 Task: Look for space in Ishikari, Japan from 8th June, 2023 to 19th June, 2023 for 1 adult in price range Rs.5000 to Rs.12000. Place can be shared room with 1  bedroom having 1 bed and 1 bathroom. Property type can be house, flat, guest house, hotel. Amenities needed are: washing machine. Booking option can be shelf check-in. Required host language is English.
Action: Mouse moved to (465, 113)
Screenshot: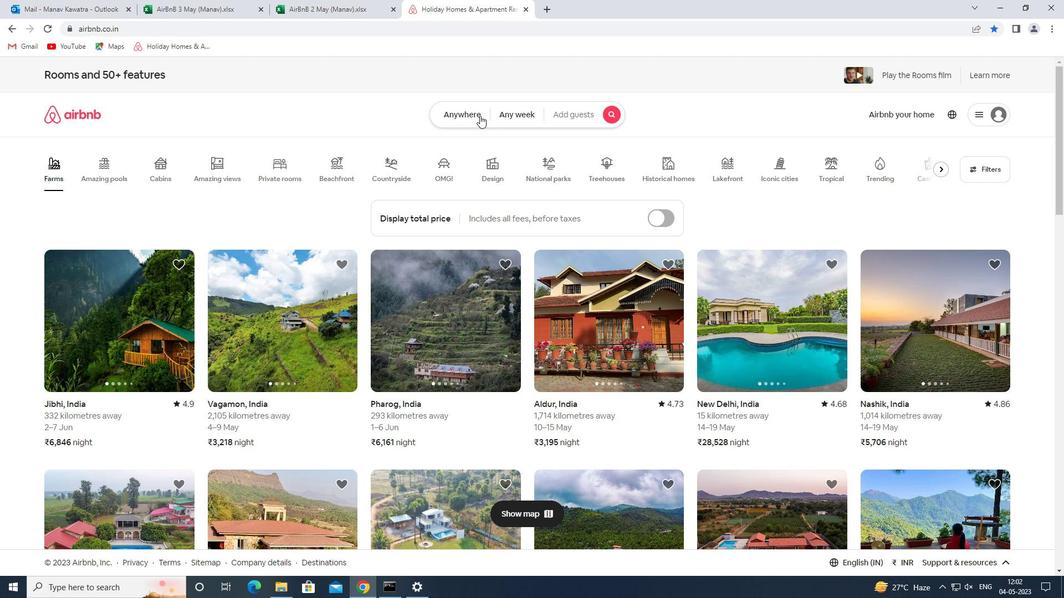 
Action: Mouse pressed left at (465, 113)
Screenshot: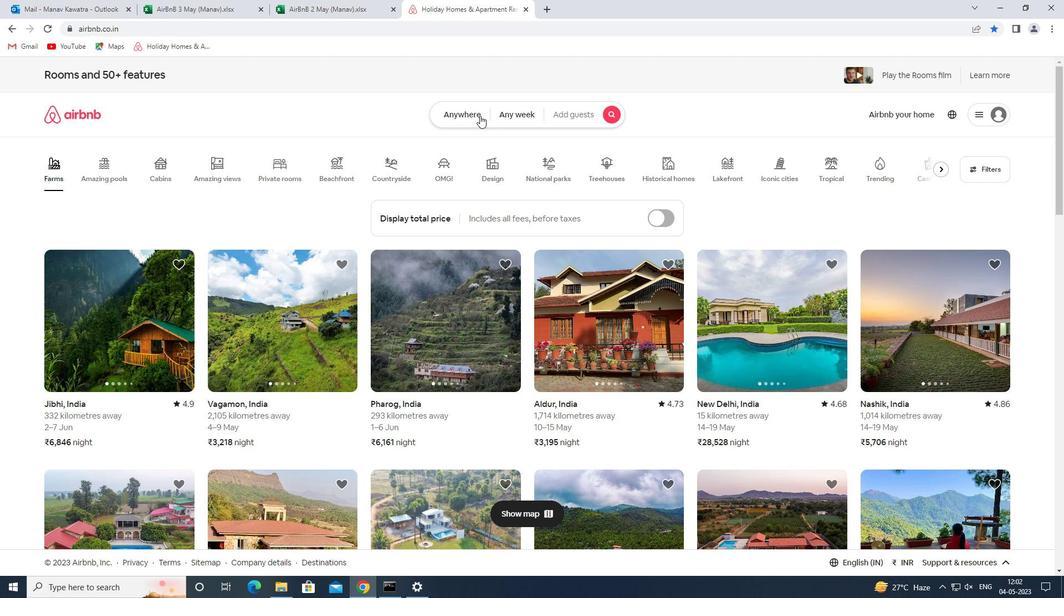 
Action: Mouse moved to (414, 160)
Screenshot: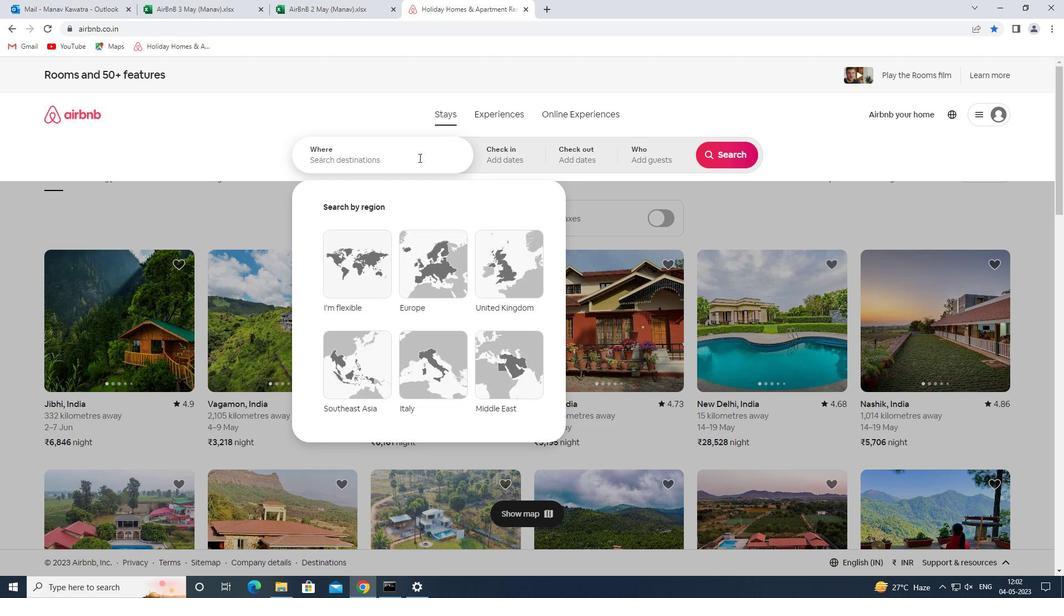 
Action: Mouse pressed left at (414, 160)
Screenshot: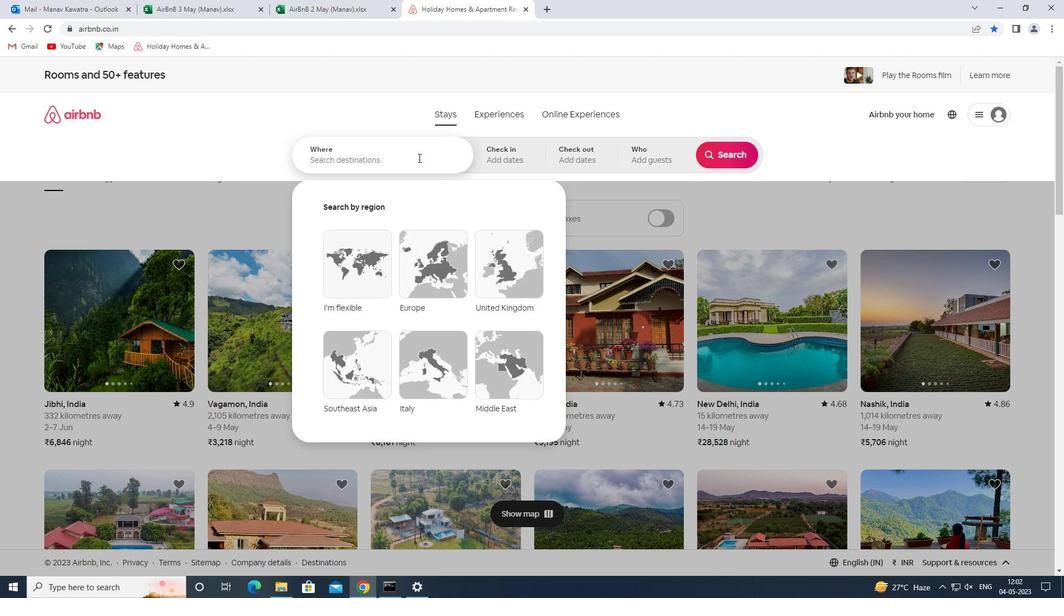 
Action: Mouse moved to (414, 160)
Screenshot: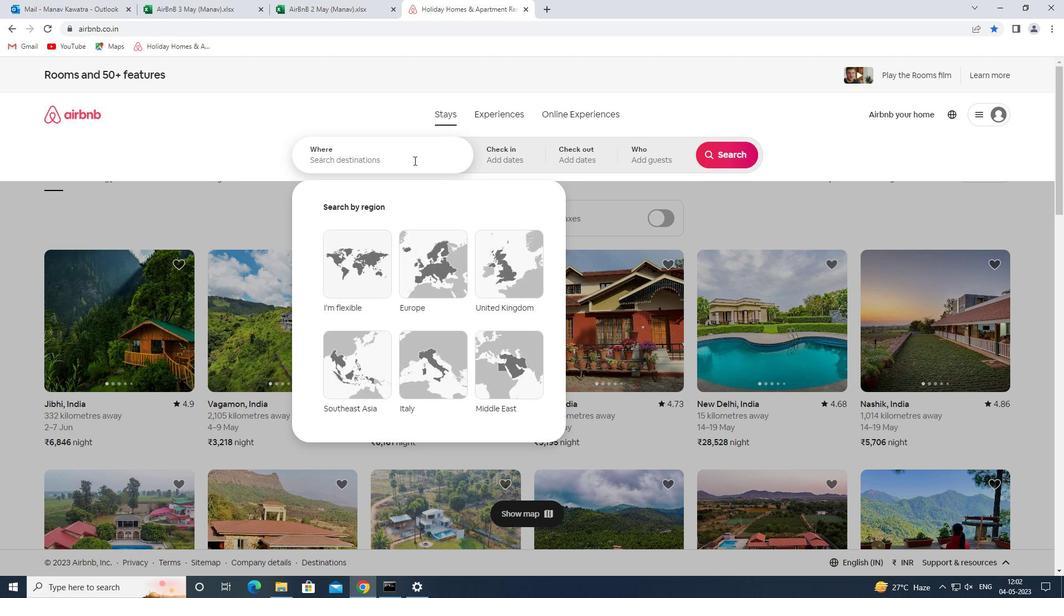 
Action: Key pressed ishikari<Key.space>japan<Key.space><Key.enter>
Screenshot: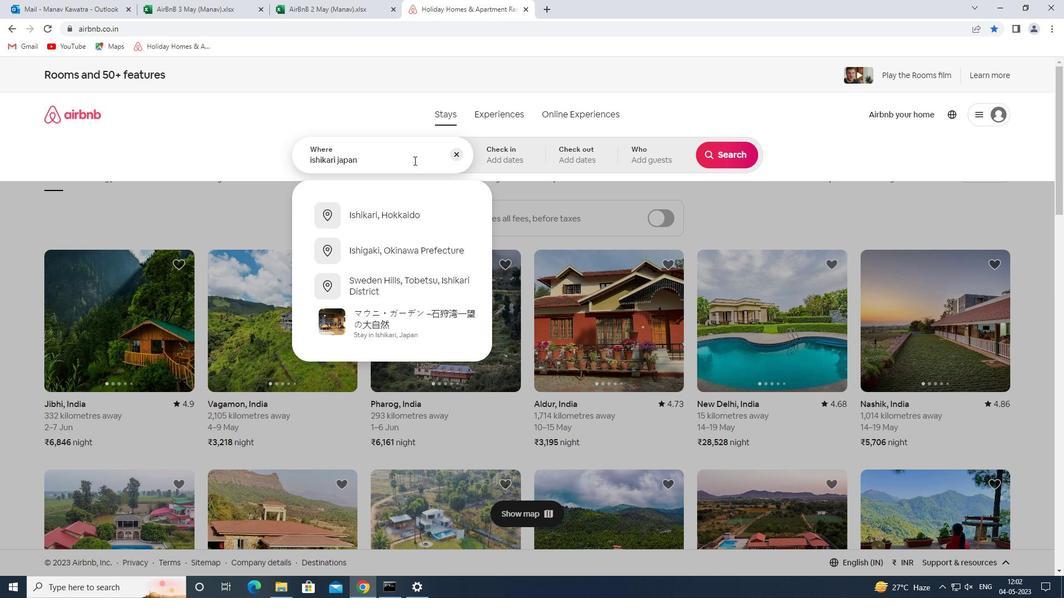 
Action: Mouse moved to (660, 324)
Screenshot: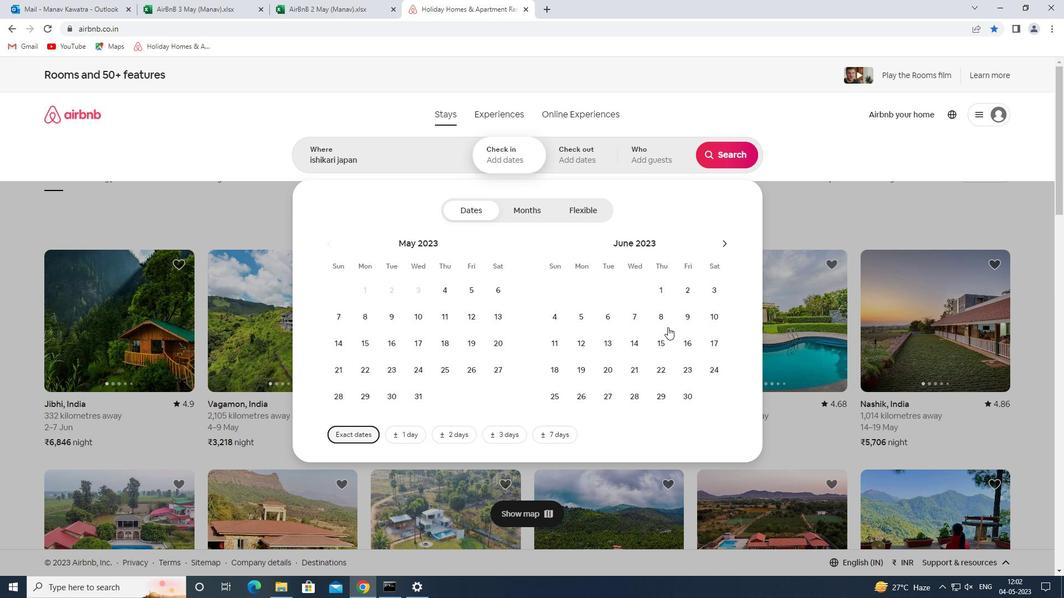 
Action: Mouse pressed left at (660, 324)
Screenshot: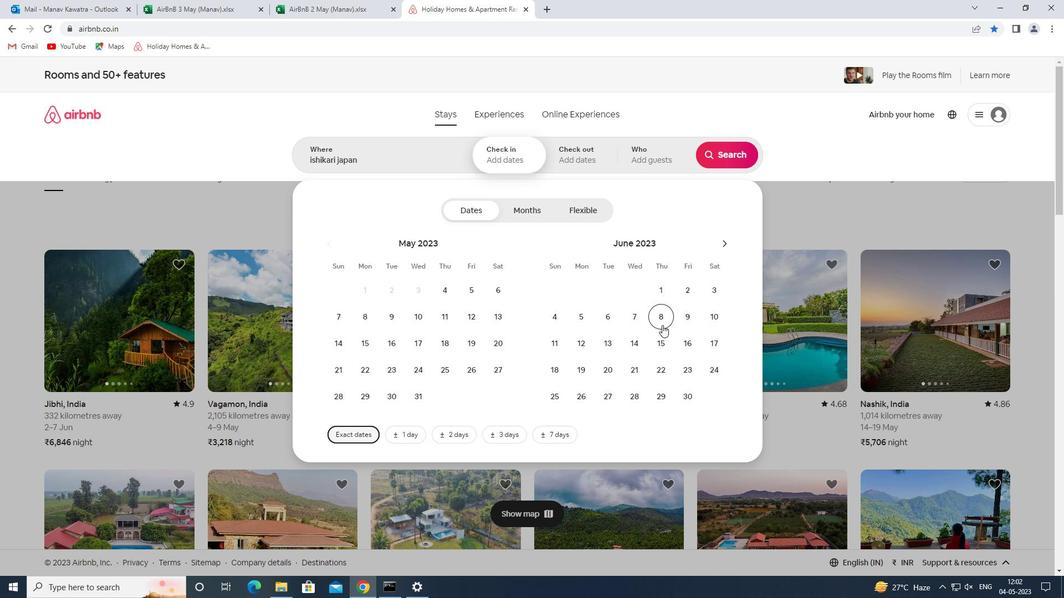 
Action: Mouse moved to (576, 372)
Screenshot: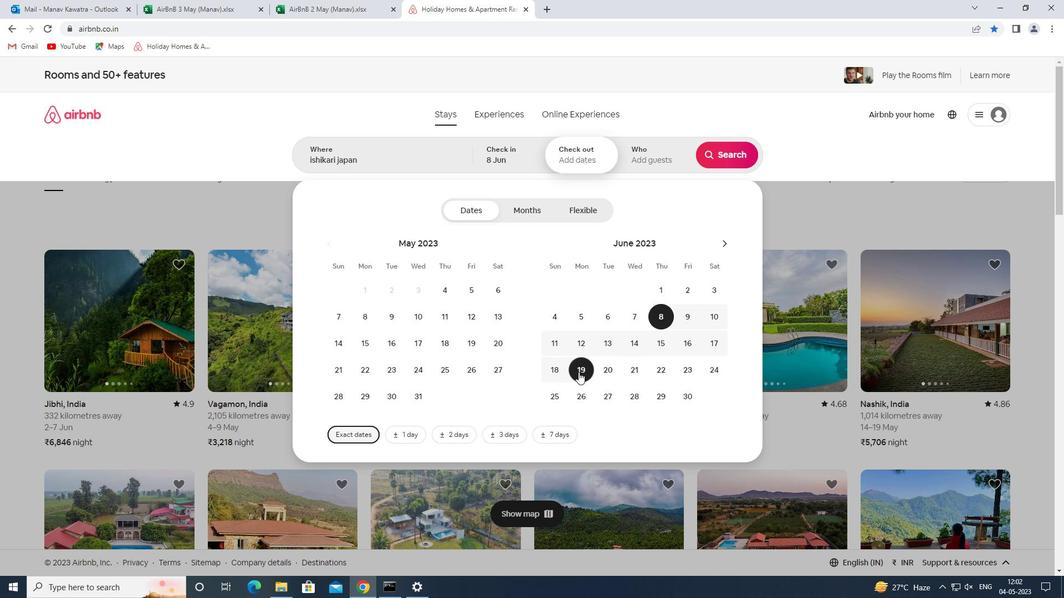 
Action: Mouse pressed left at (576, 372)
Screenshot: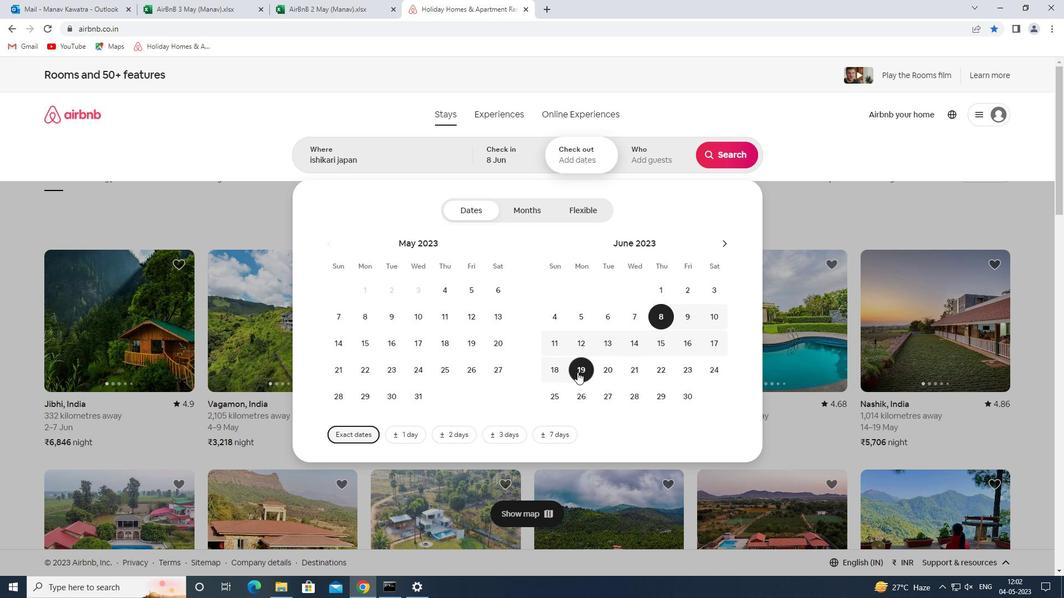 
Action: Mouse moved to (670, 159)
Screenshot: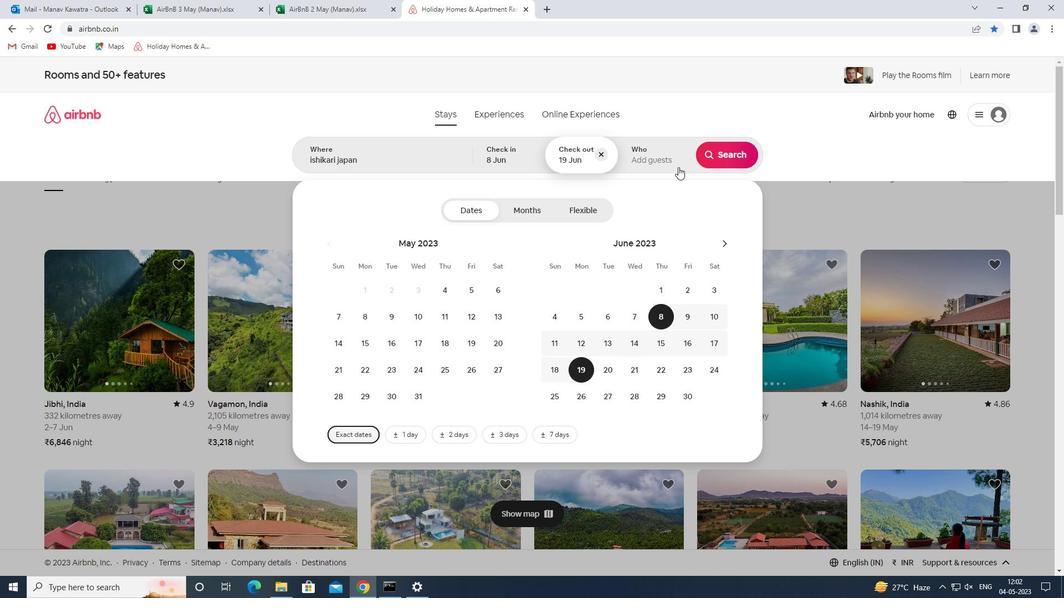 
Action: Mouse pressed left at (670, 159)
Screenshot: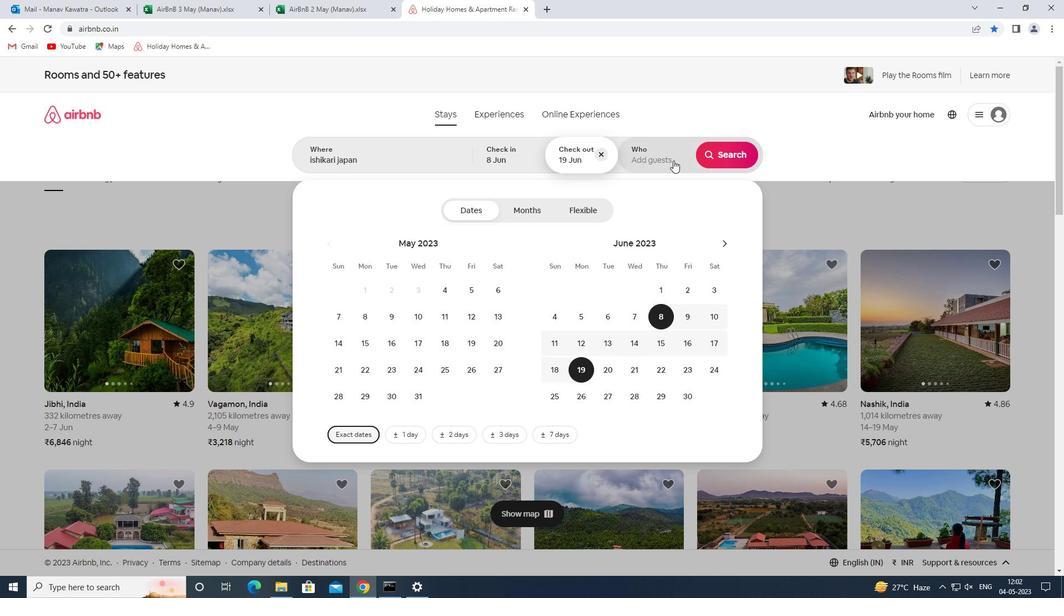 
Action: Mouse moved to (732, 215)
Screenshot: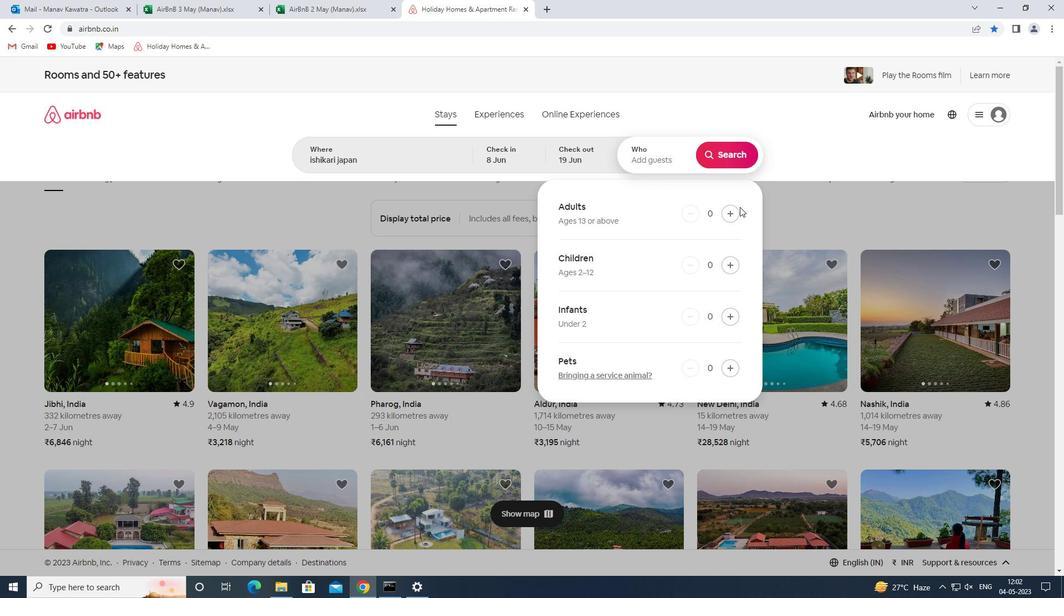 
Action: Mouse pressed left at (732, 215)
Screenshot: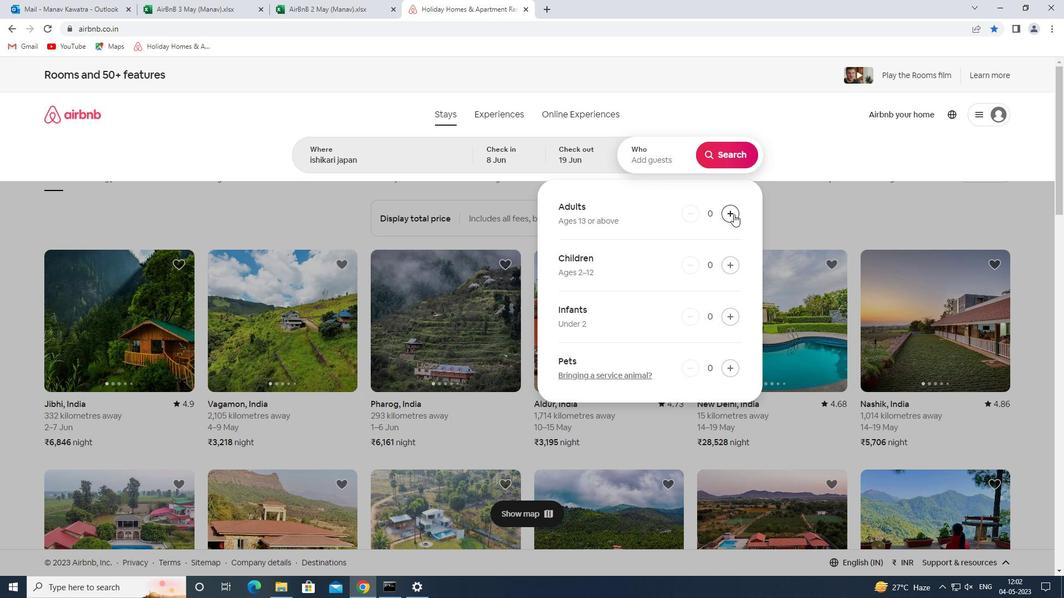 
Action: Mouse moved to (726, 156)
Screenshot: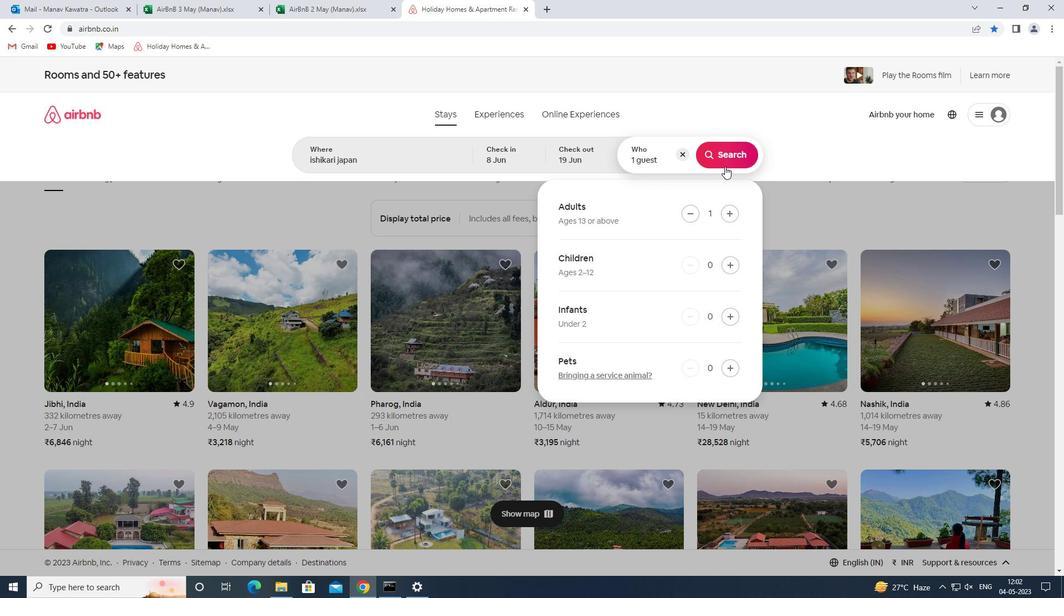 
Action: Mouse pressed left at (726, 156)
Screenshot: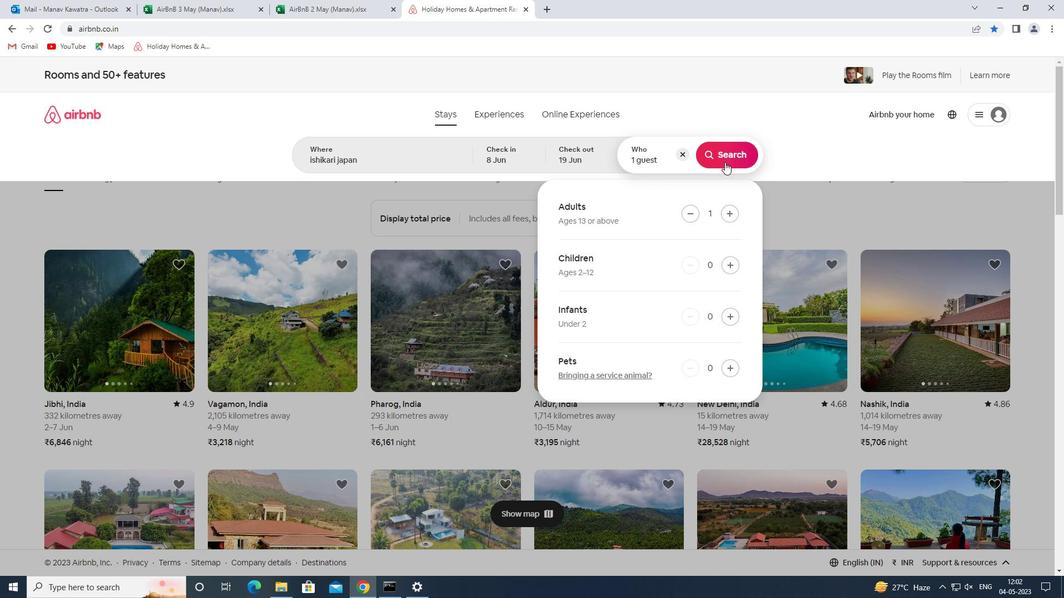 
Action: Mouse moved to (1002, 120)
Screenshot: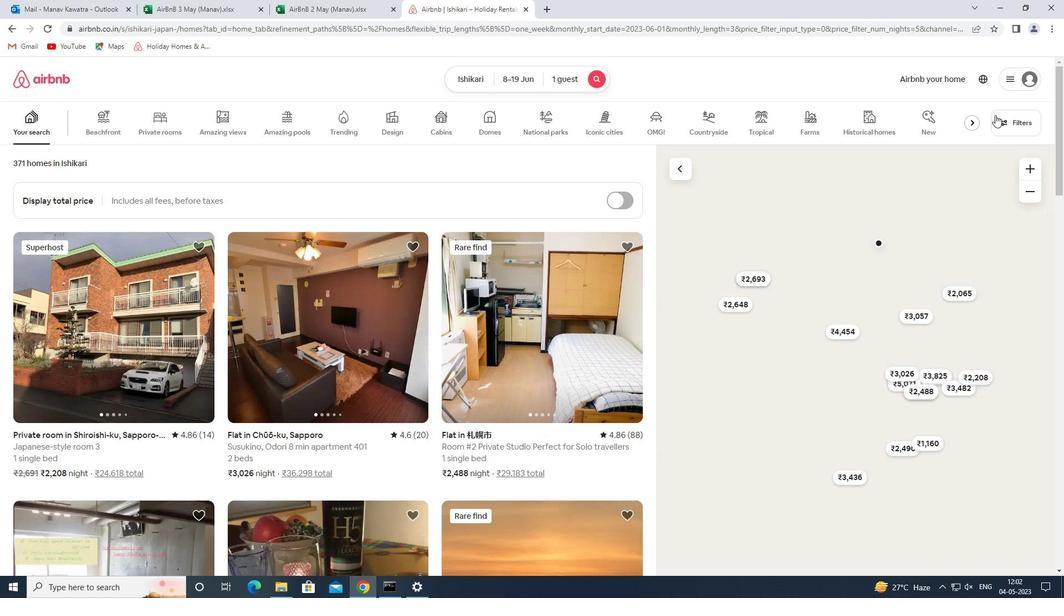 
Action: Mouse pressed left at (1002, 120)
Screenshot: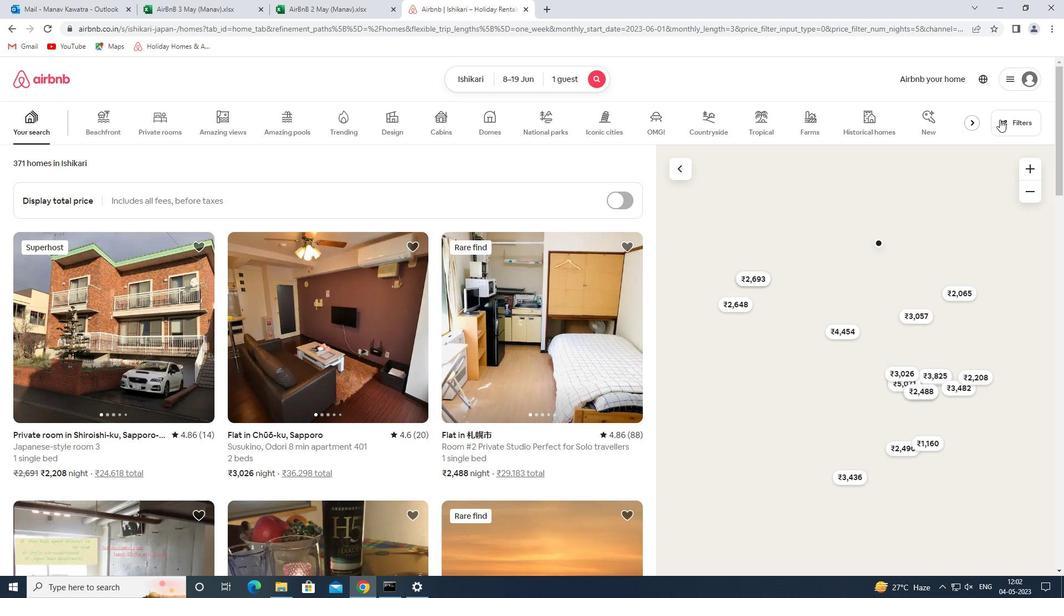 
Action: Mouse moved to (381, 263)
Screenshot: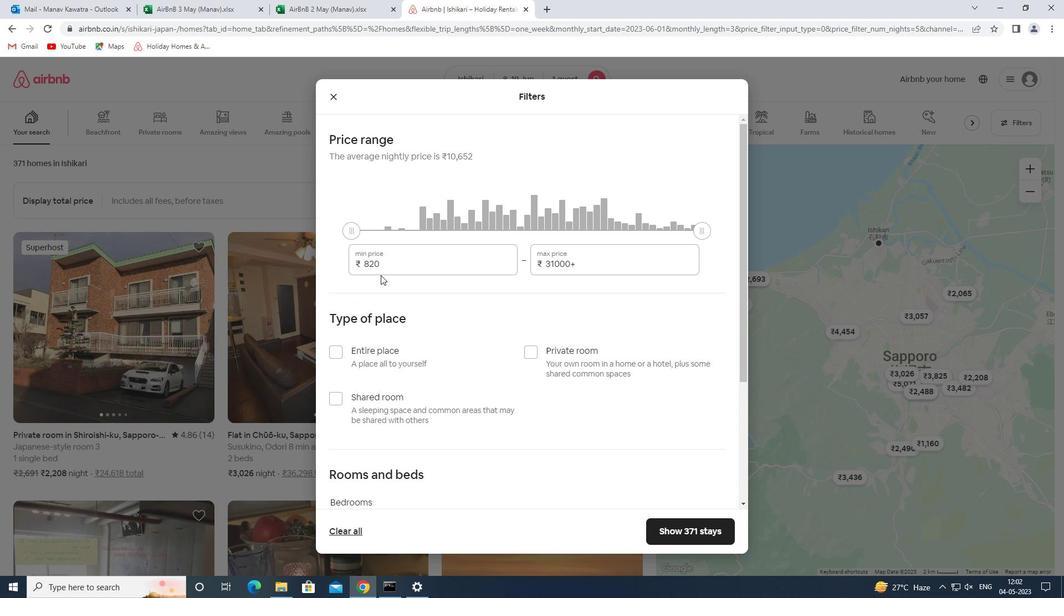 
Action: Mouse pressed left at (381, 263)
Screenshot: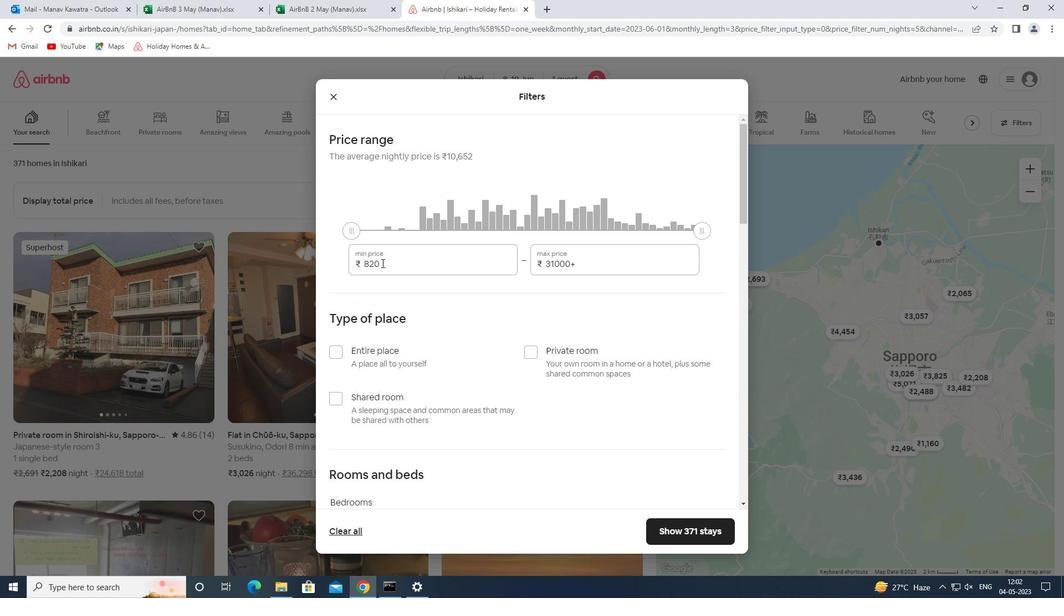 
Action: Mouse pressed left at (381, 263)
Screenshot: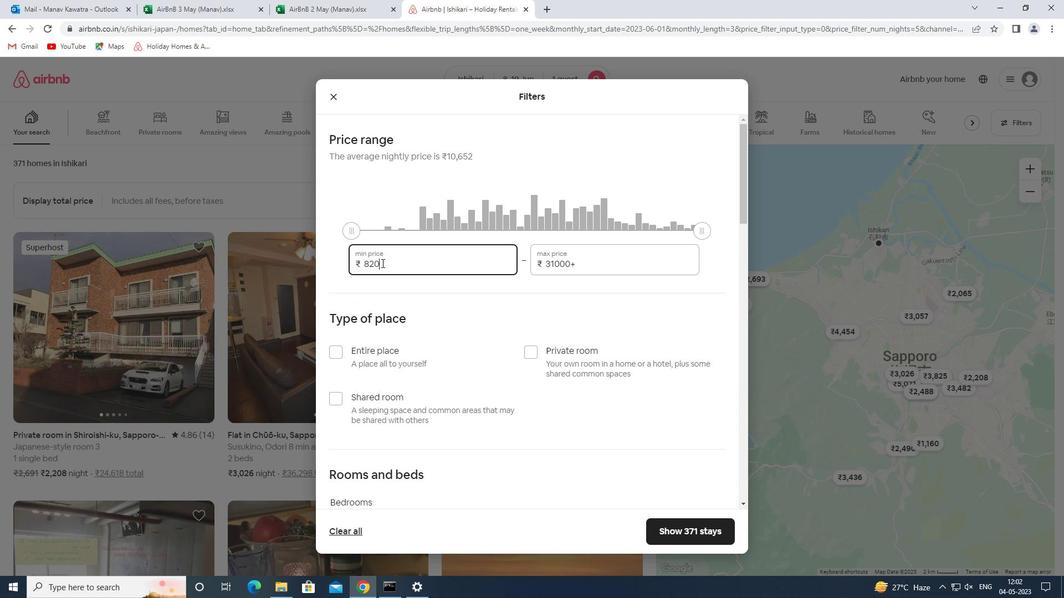
Action: Key pressed 5000<Key.tab>12000
Screenshot: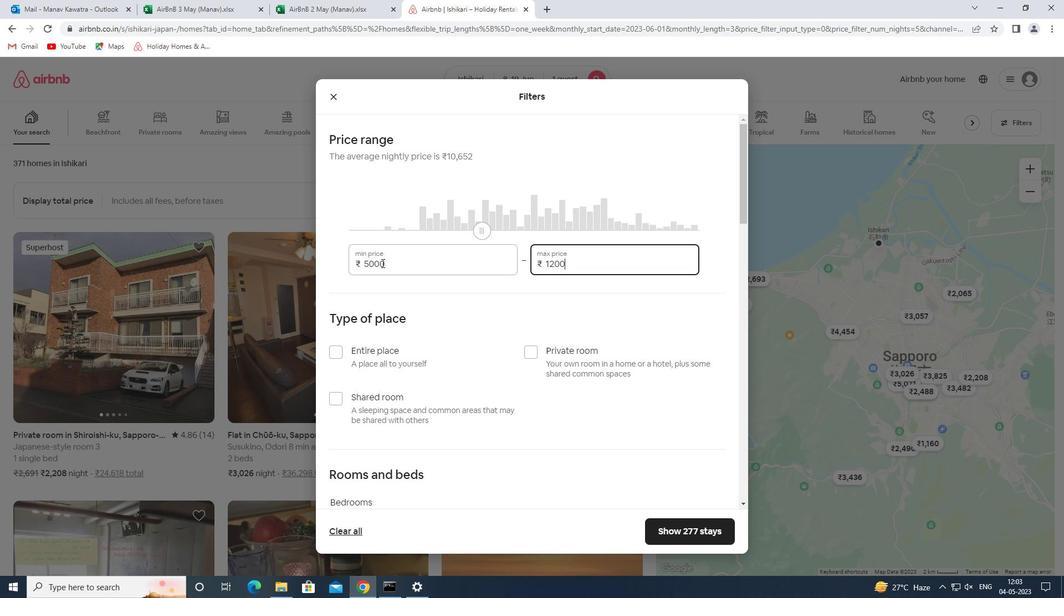 
Action: Mouse moved to (372, 392)
Screenshot: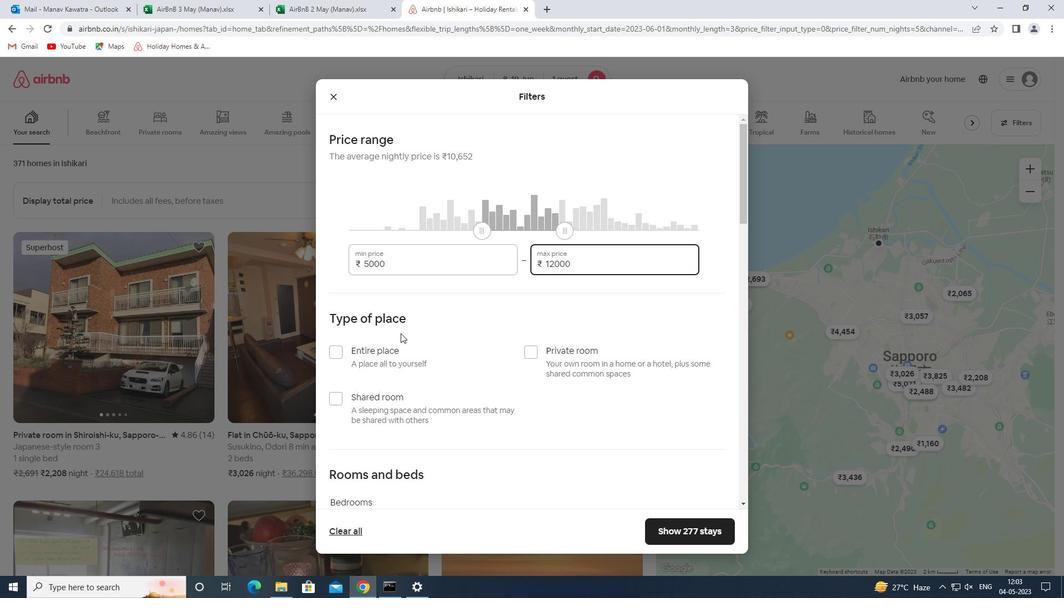 
Action: Mouse pressed left at (372, 392)
Screenshot: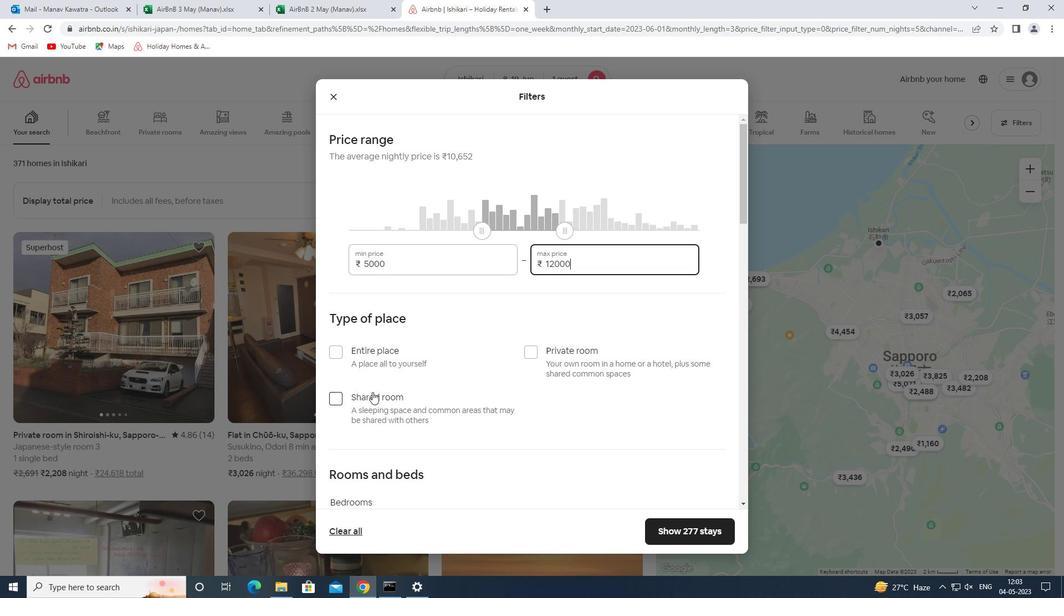 
Action: Mouse moved to (540, 235)
Screenshot: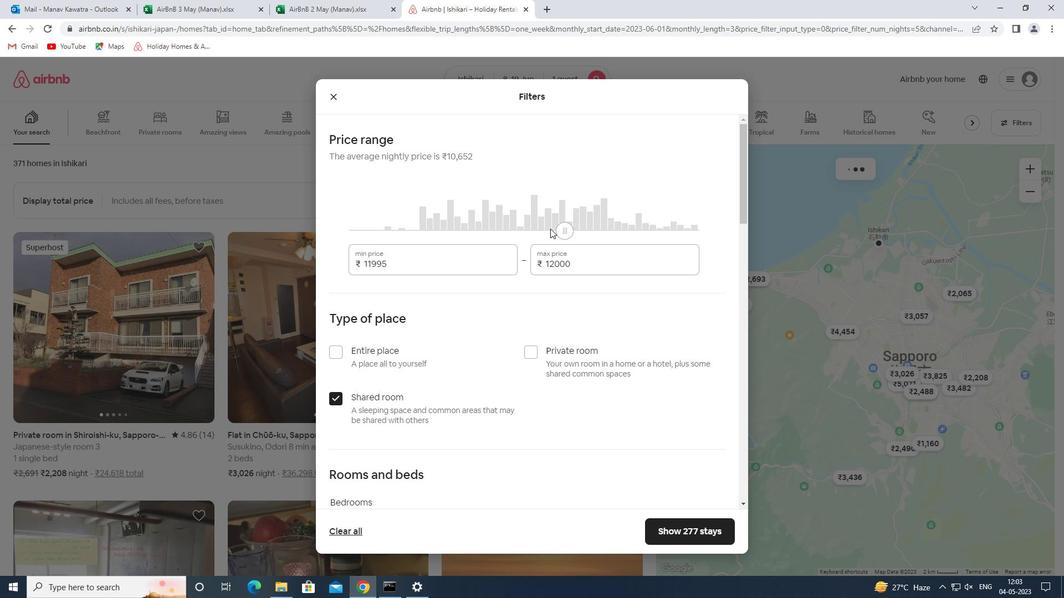 
Action: Mouse scrolled (540, 234) with delta (0, 0)
Screenshot: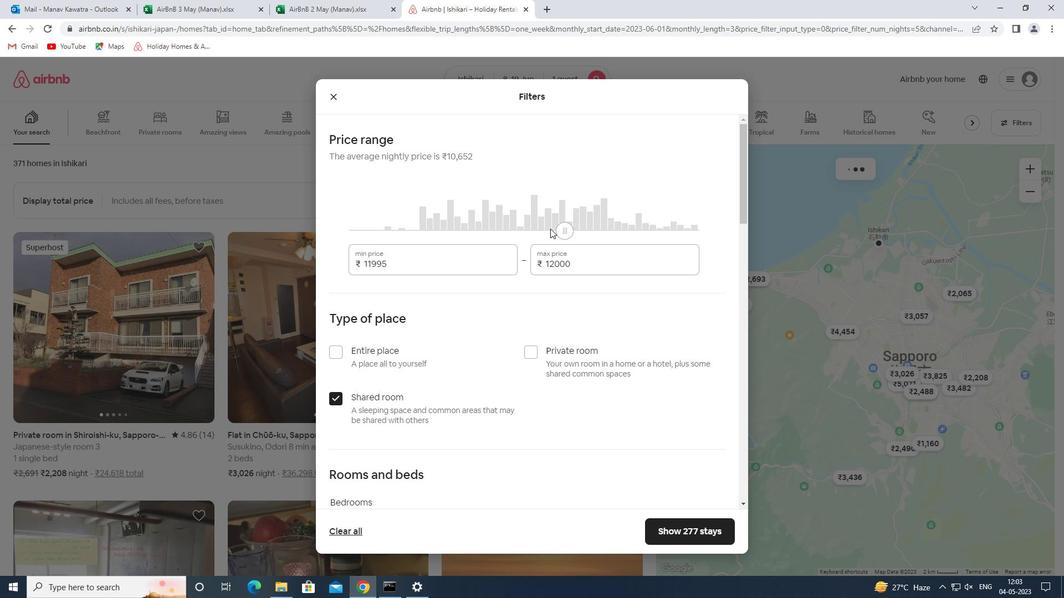 
Action: Mouse moved to (539, 236)
Screenshot: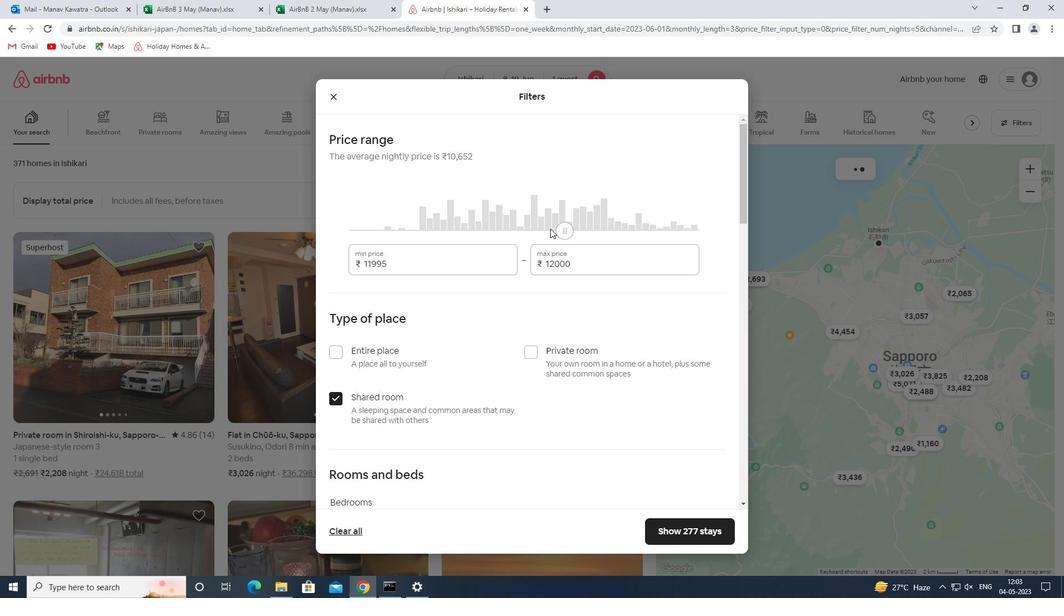
Action: Mouse scrolled (539, 236) with delta (0, 0)
Screenshot: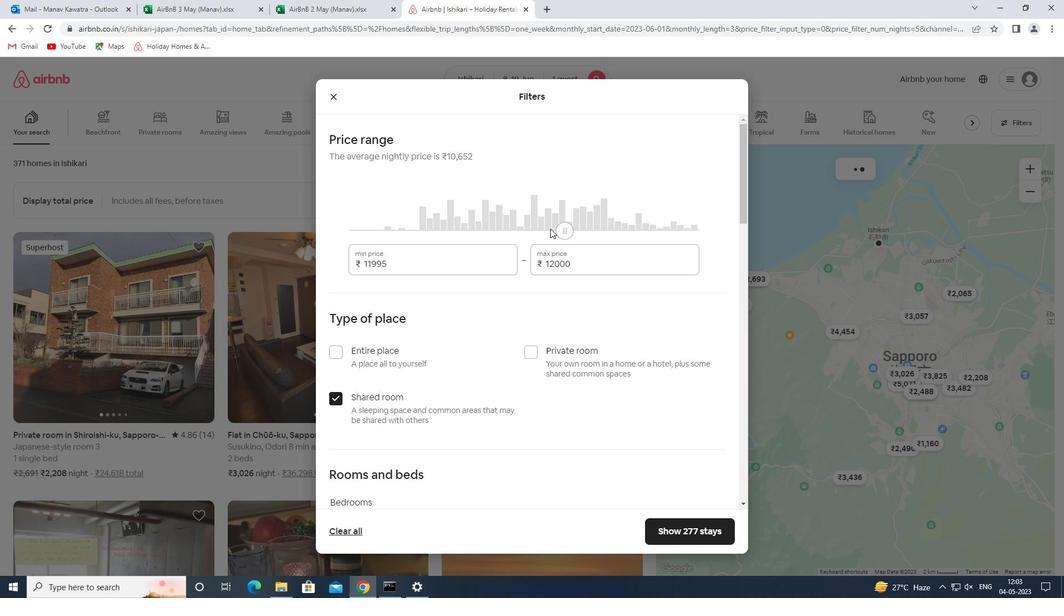 
Action: Mouse moved to (538, 238)
Screenshot: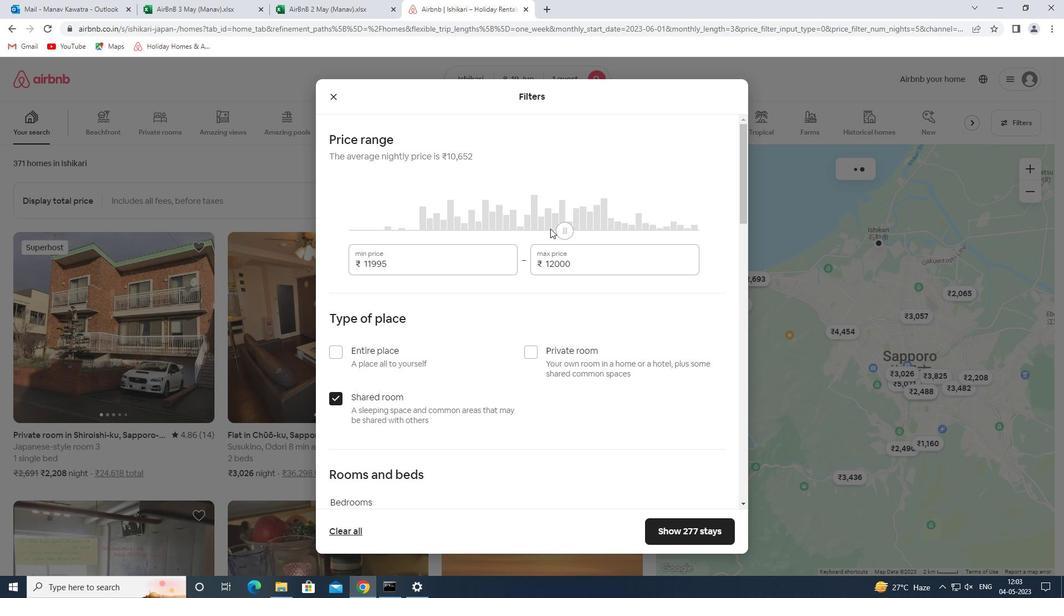 
Action: Mouse scrolled (538, 237) with delta (0, 0)
Screenshot: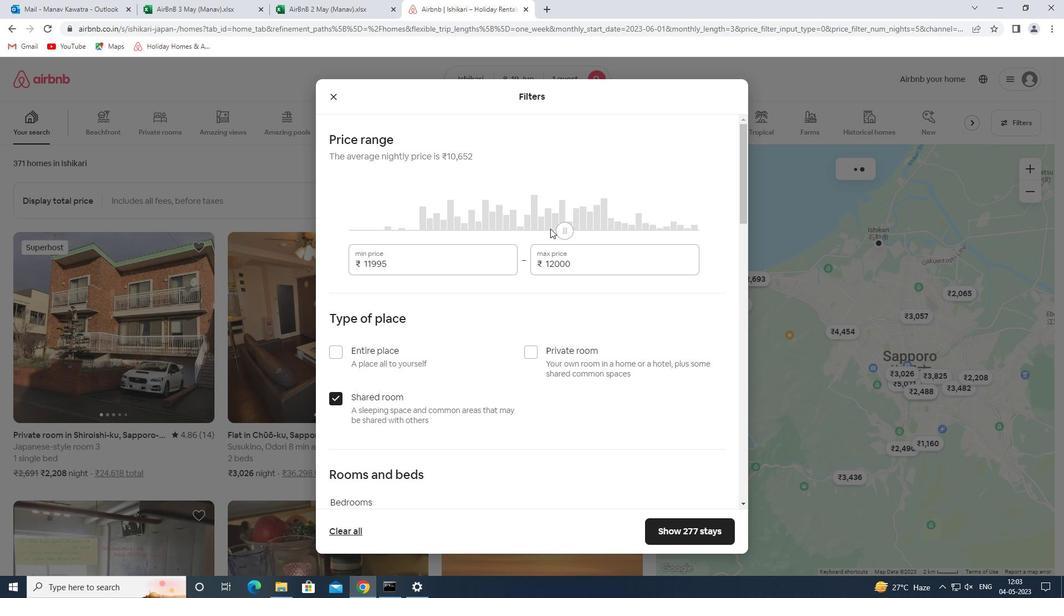 
Action: Mouse moved to (537, 239)
Screenshot: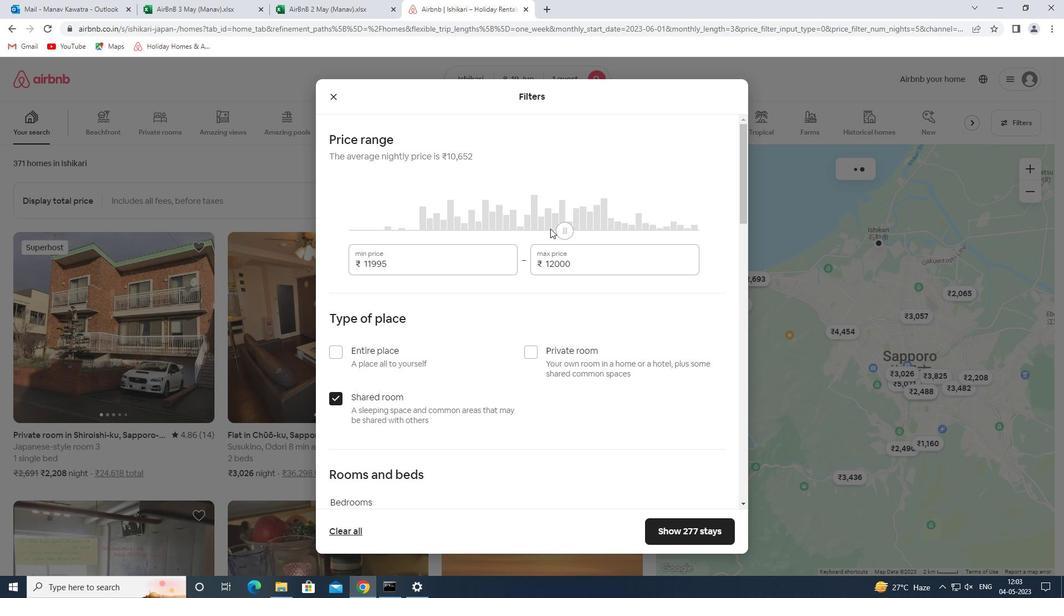 
Action: Mouse scrolled (537, 239) with delta (0, 0)
Screenshot: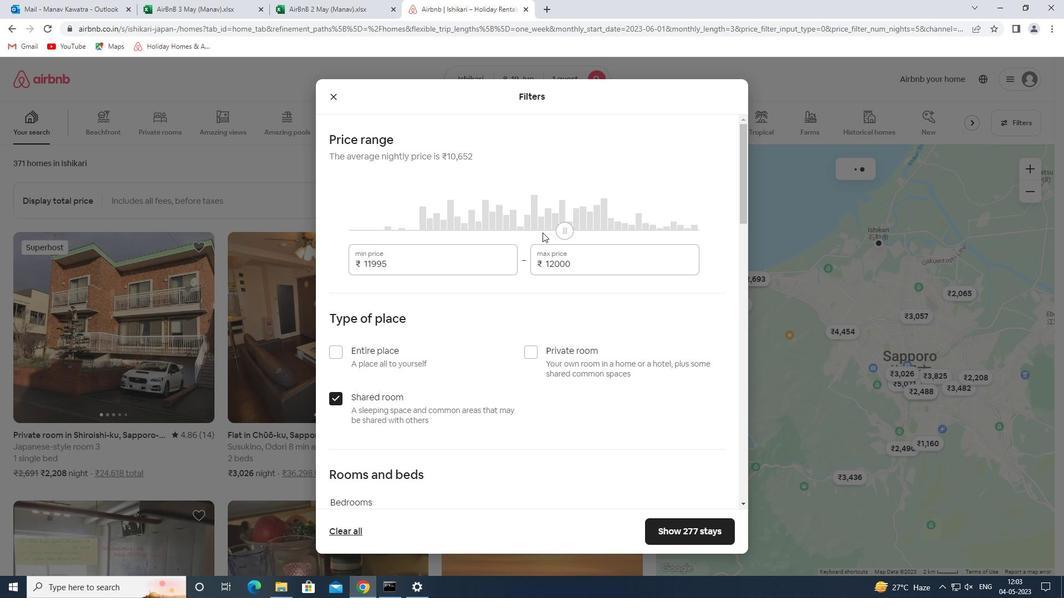
Action: Mouse moved to (391, 317)
Screenshot: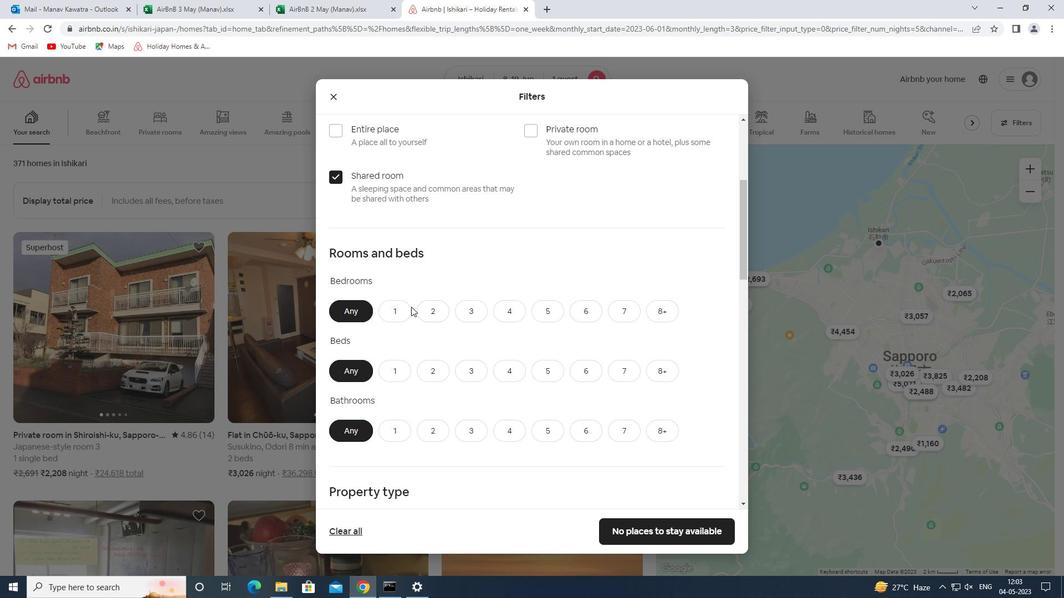 
Action: Mouse pressed left at (391, 317)
Screenshot: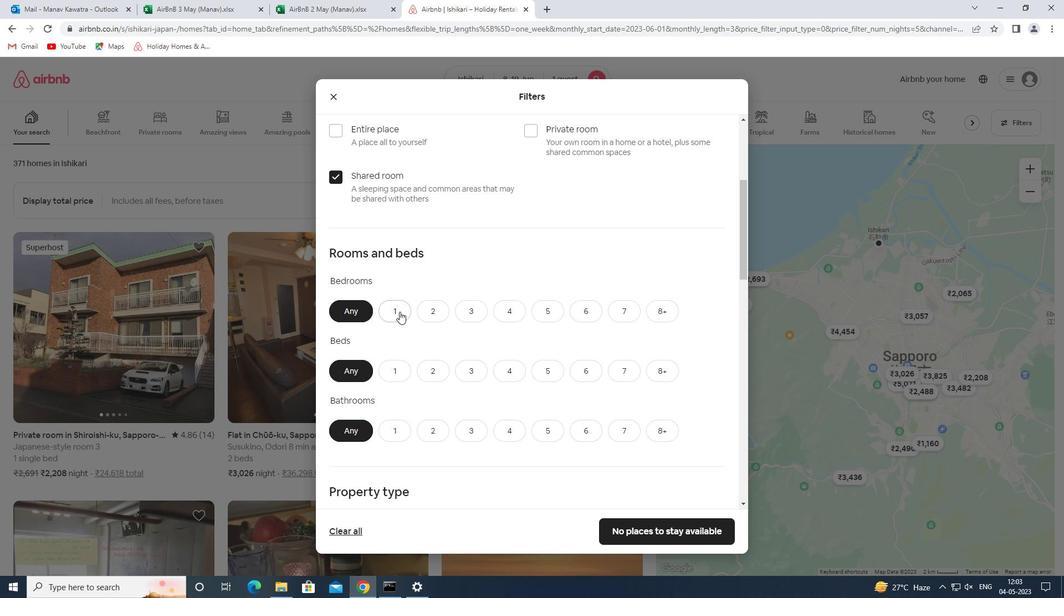 
Action: Mouse moved to (392, 370)
Screenshot: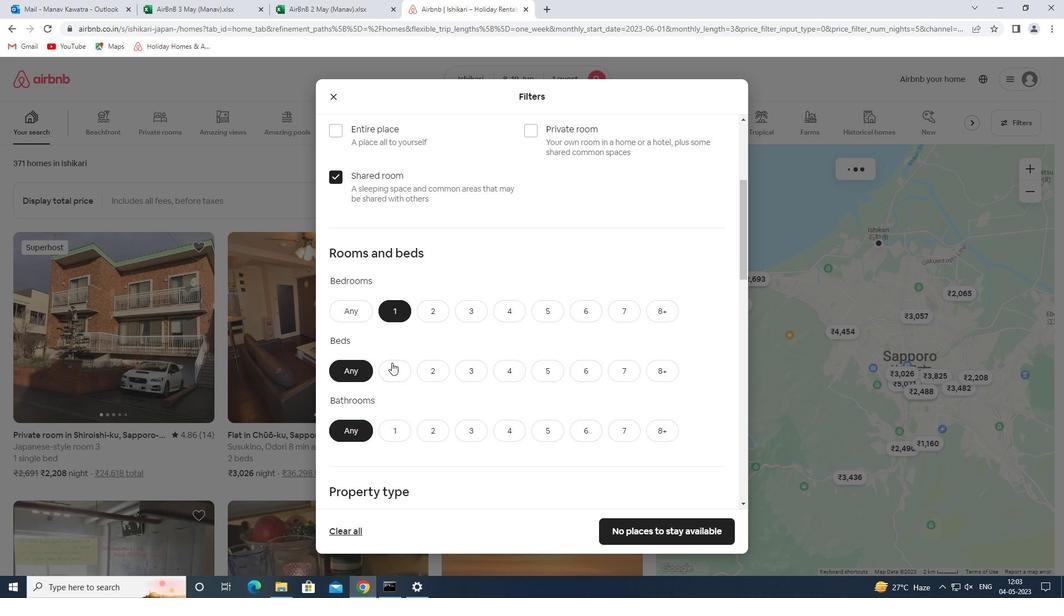 
Action: Mouse pressed left at (392, 370)
Screenshot: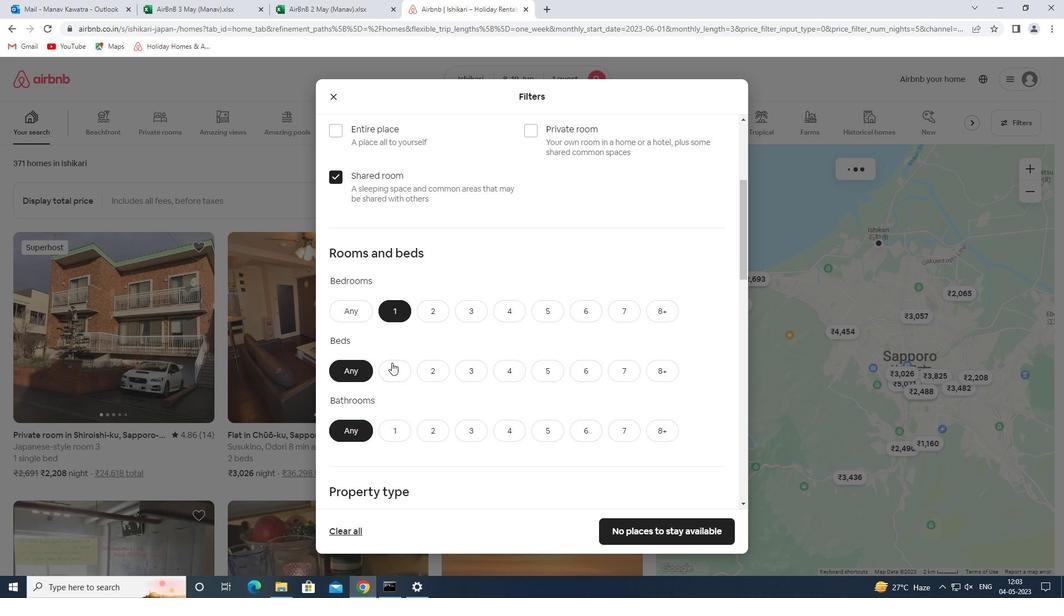 
Action: Mouse moved to (395, 433)
Screenshot: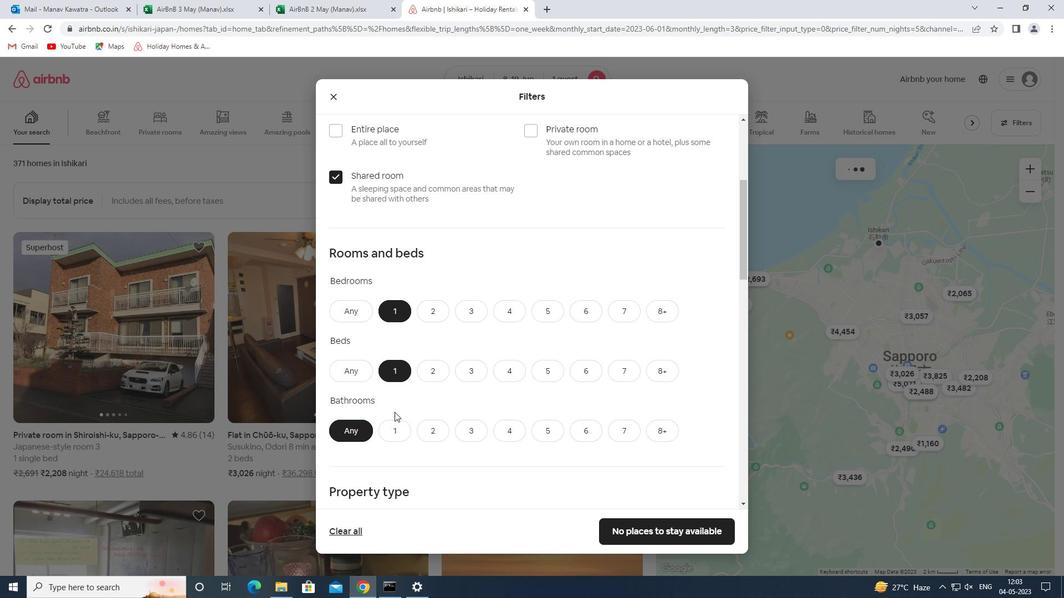 
Action: Mouse pressed left at (395, 433)
Screenshot: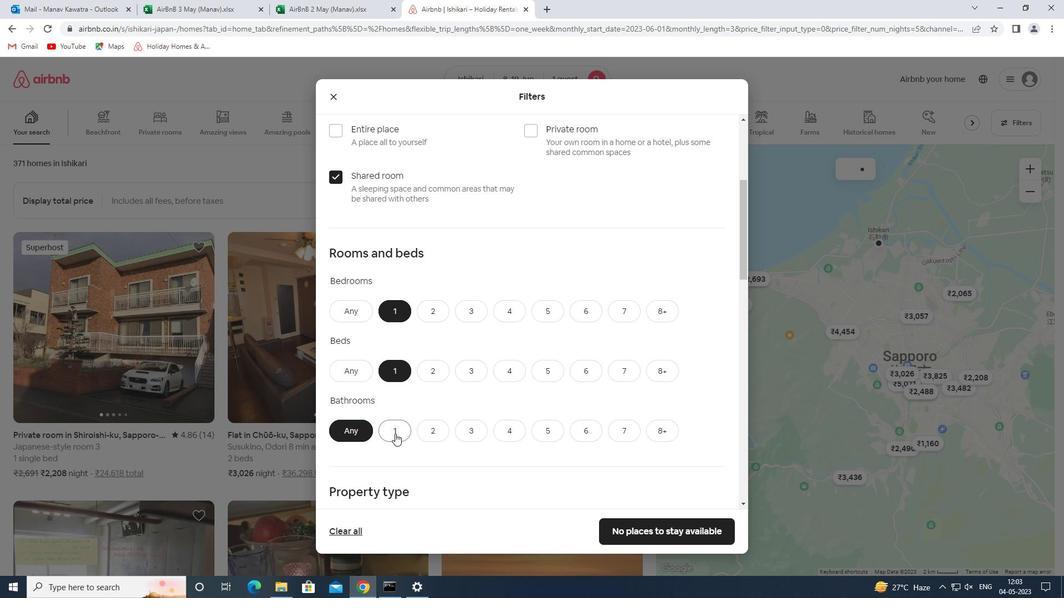 
Action: Mouse moved to (441, 393)
Screenshot: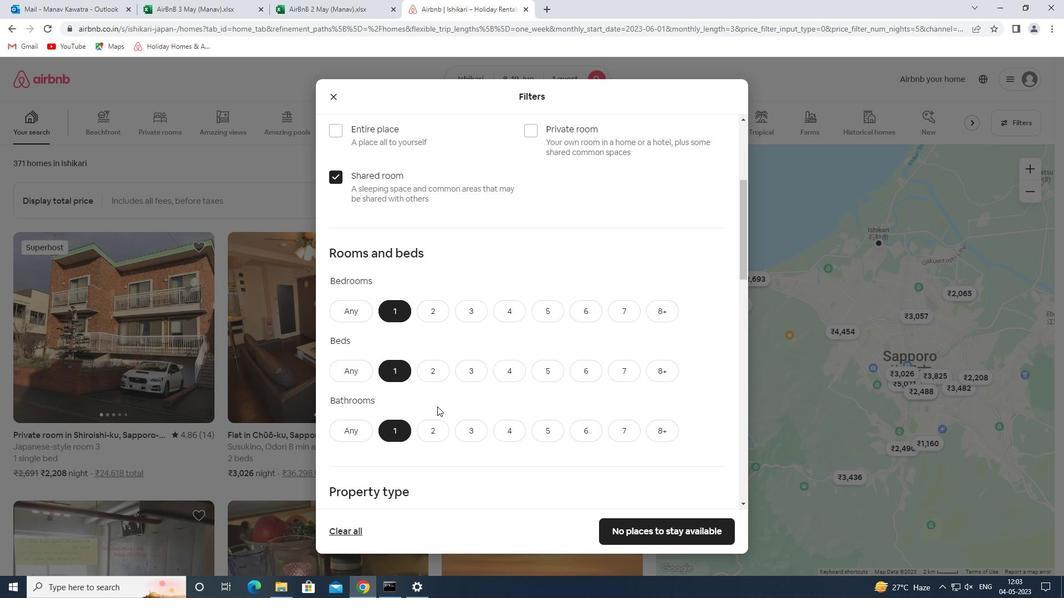 
Action: Mouse scrolled (441, 392) with delta (0, 0)
Screenshot: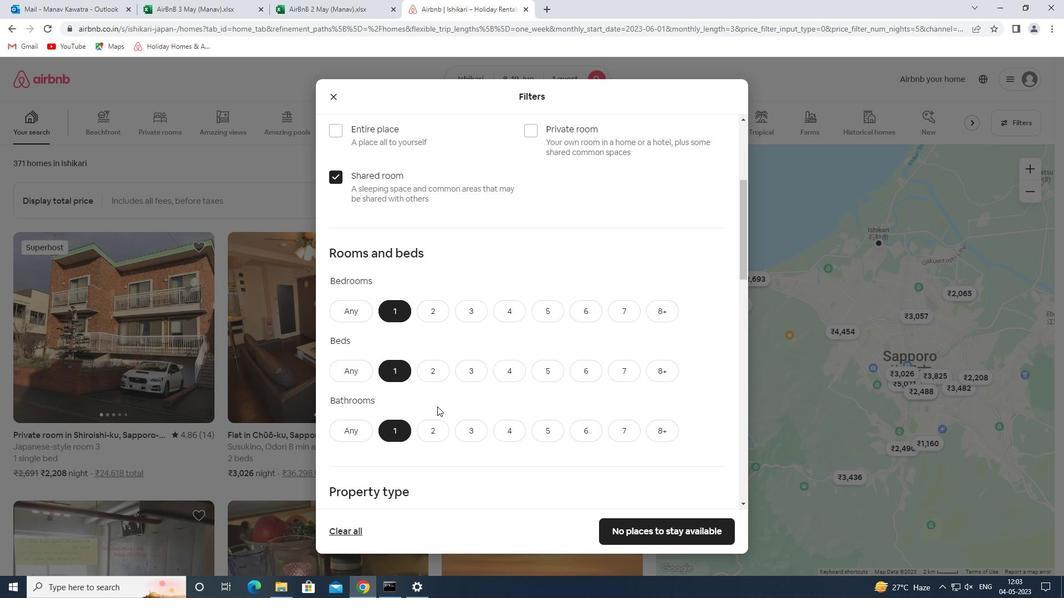 
Action: Mouse moved to (441, 392)
Screenshot: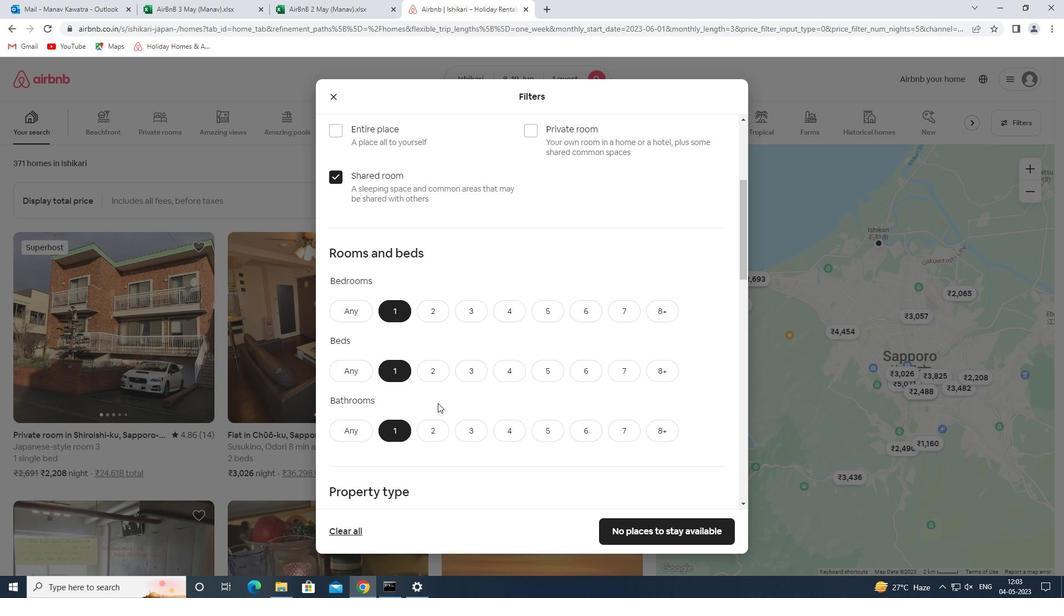 
Action: Mouse scrolled (441, 391) with delta (0, 0)
Screenshot: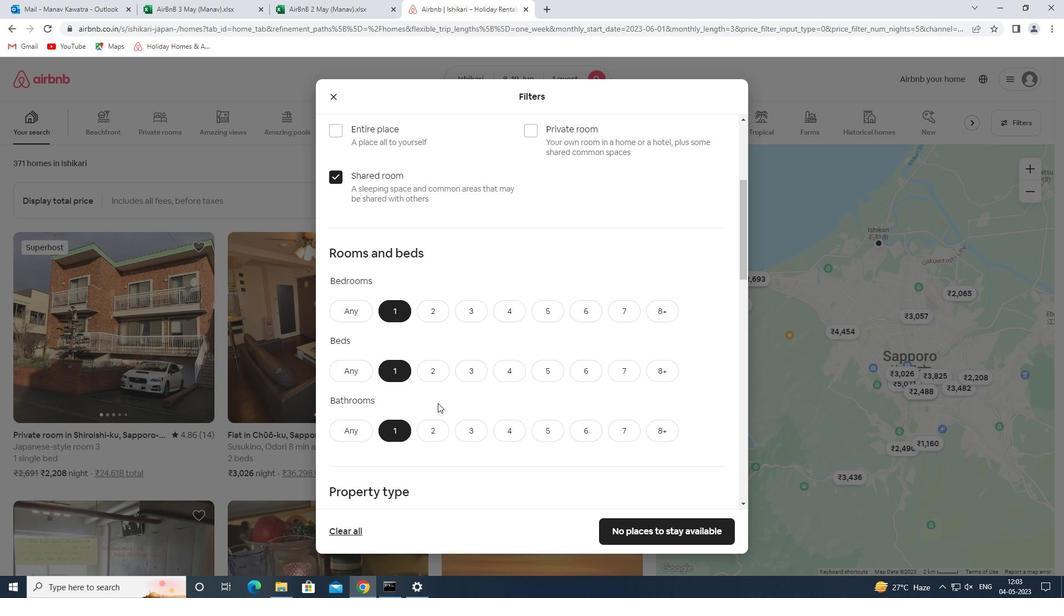 
Action: Mouse moved to (441, 390)
Screenshot: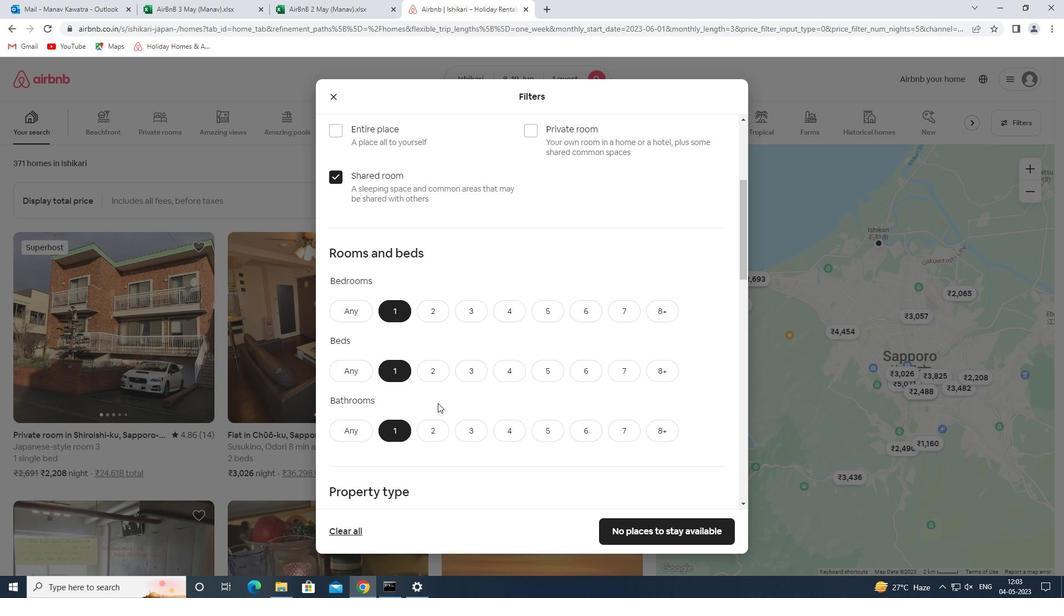 
Action: Mouse scrolled (441, 390) with delta (0, 0)
Screenshot: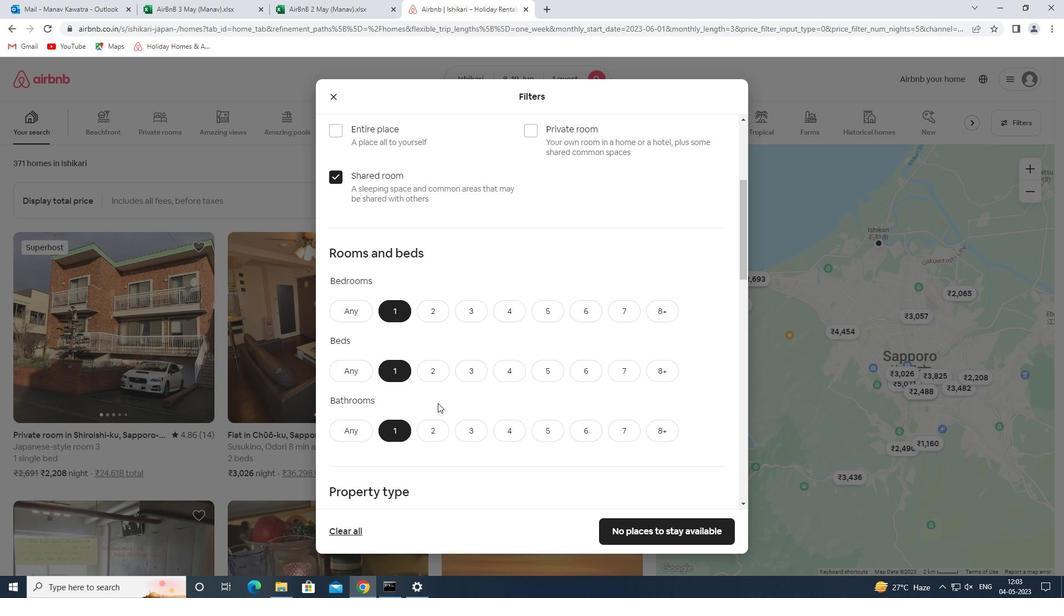
Action: Mouse moved to (389, 376)
Screenshot: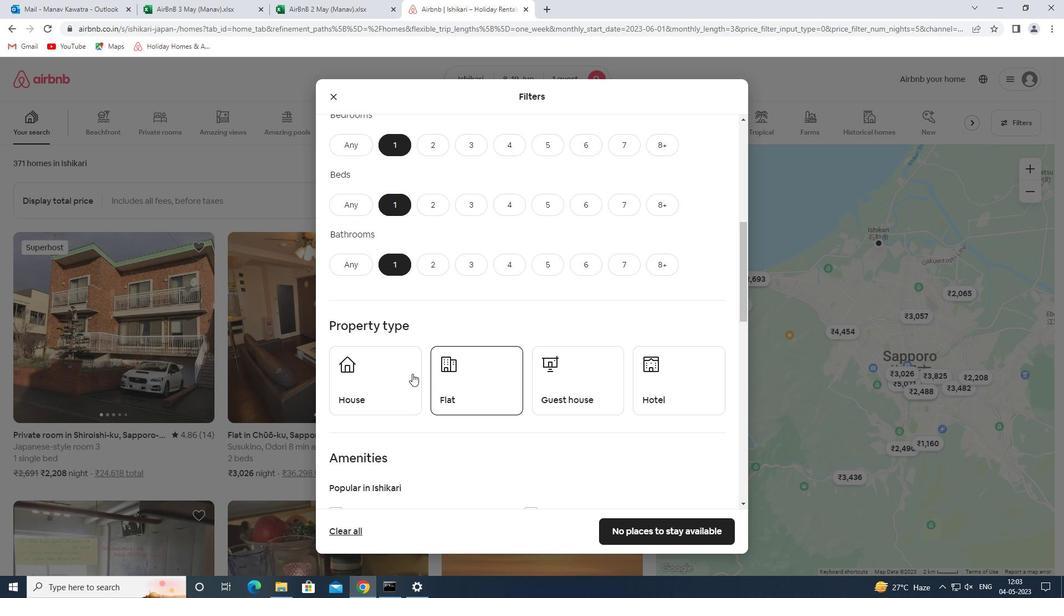 
Action: Mouse pressed left at (389, 376)
Screenshot: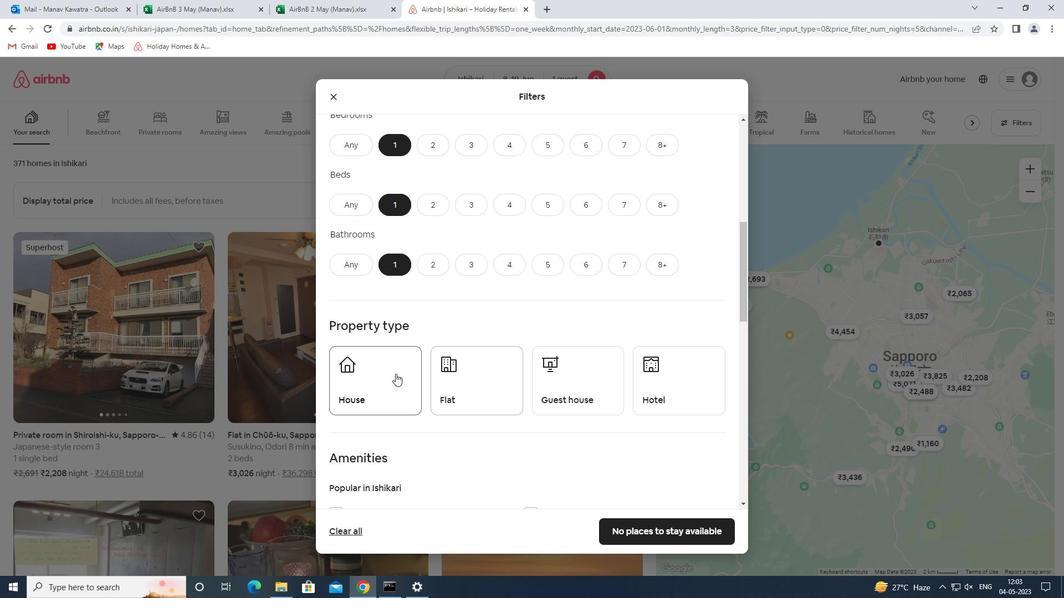 
Action: Mouse moved to (455, 381)
Screenshot: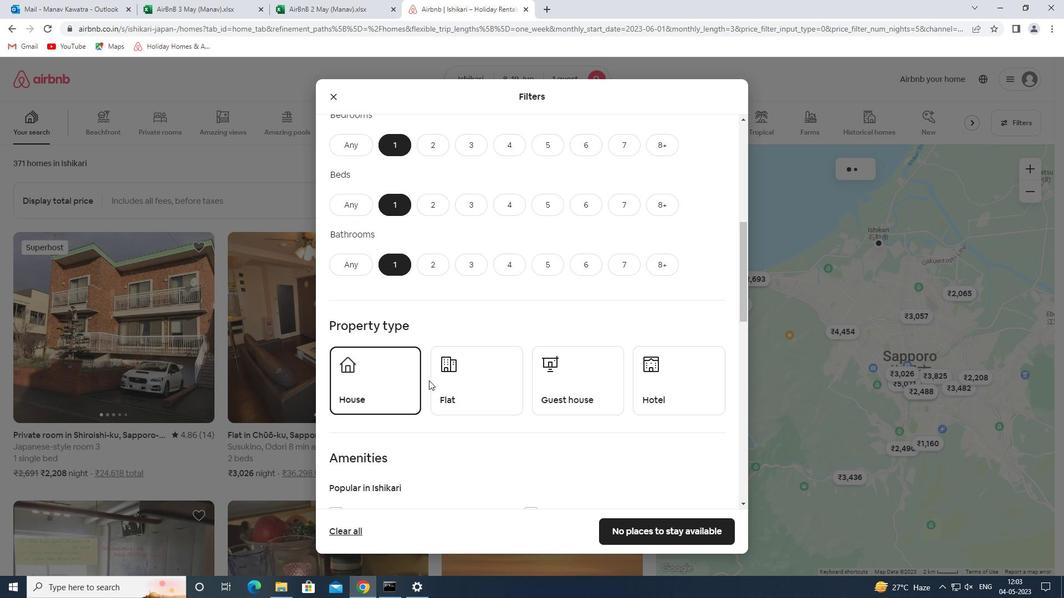
Action: Mouse pressed left at (455, 381)
Screenshot: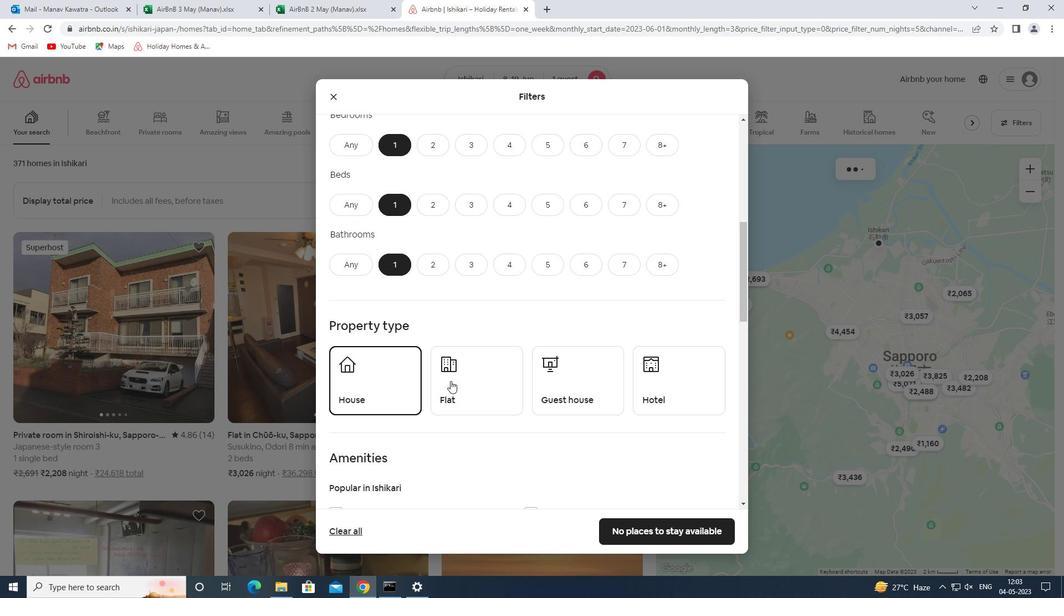 
Action: Mouse moved to (557, 396)
Screenshot: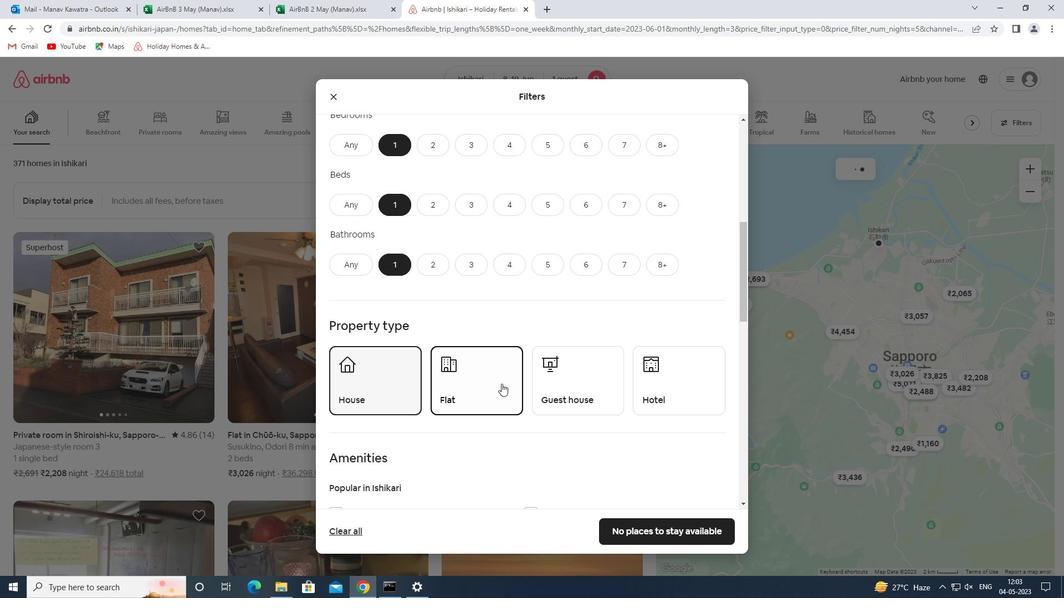 
Action: Mouse pressed left at (557, 396)
Screenshot: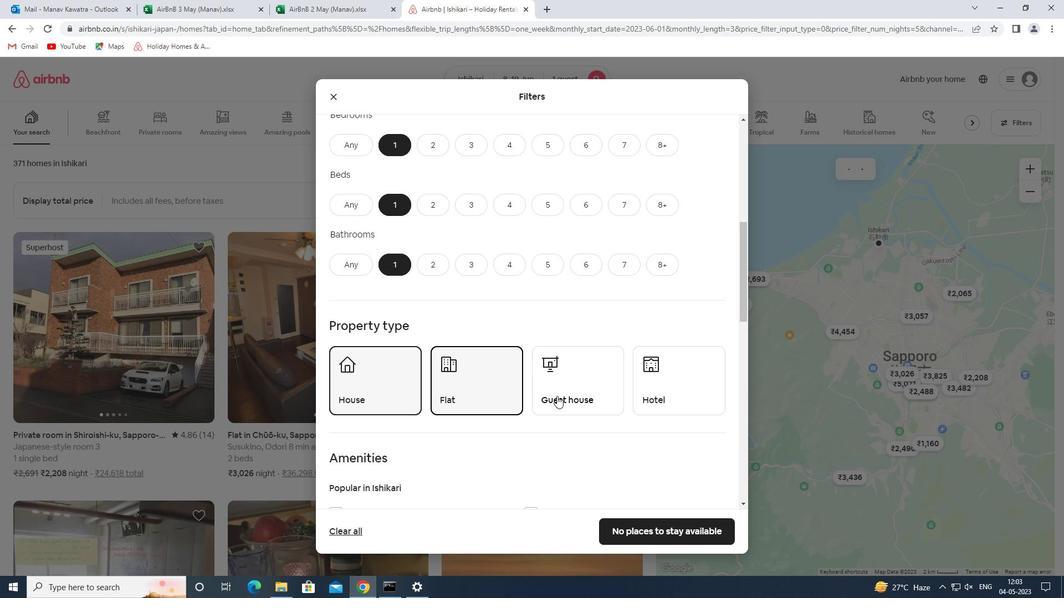 
Action: Mouse moved to (672, 394)
Screenshot: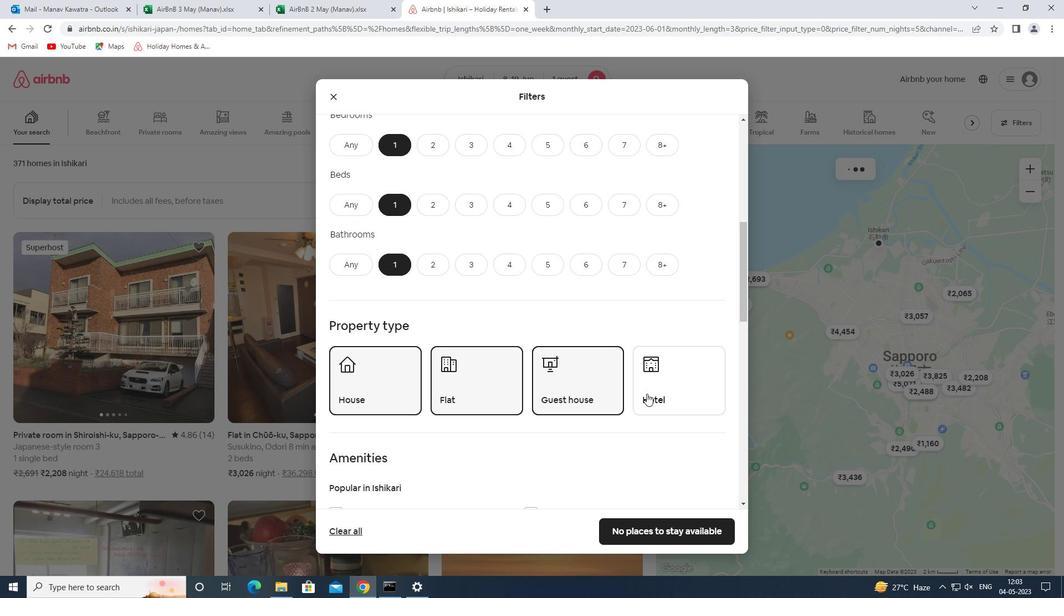 
Action: Mouse pressed left at (672, 394)
Screenshot: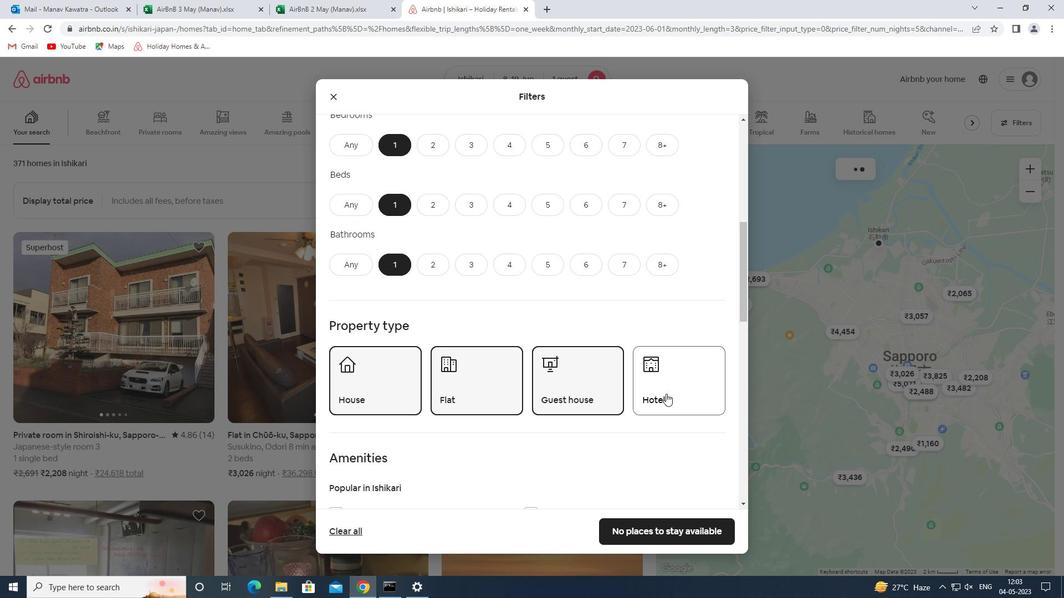 
Action: Mouse moved to (668, 394)
Screenshot: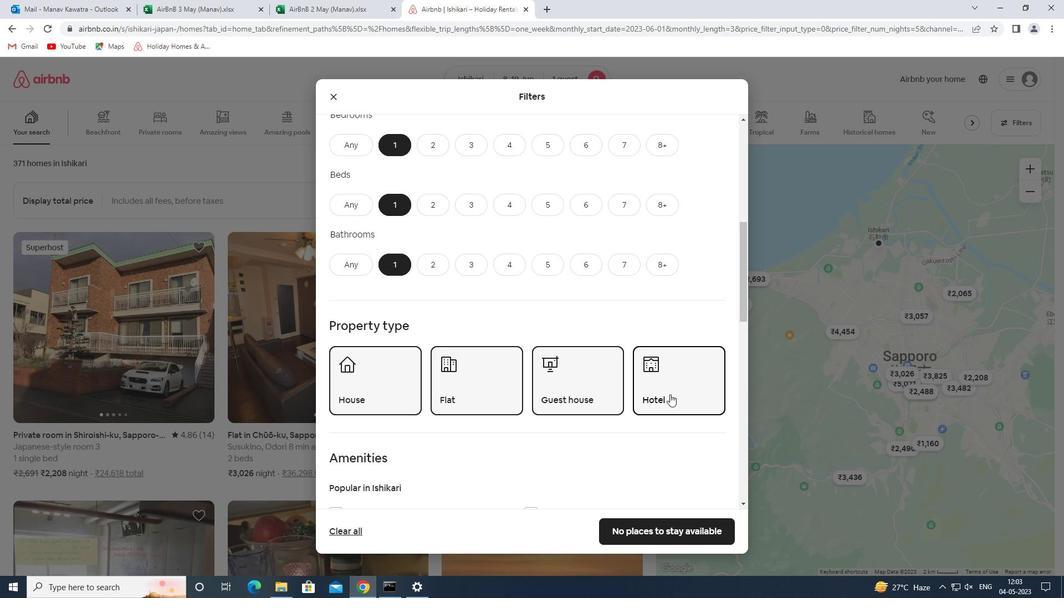 
Action: Mouse scrolled (668, 393) with delta (0, 0)
Screenshot: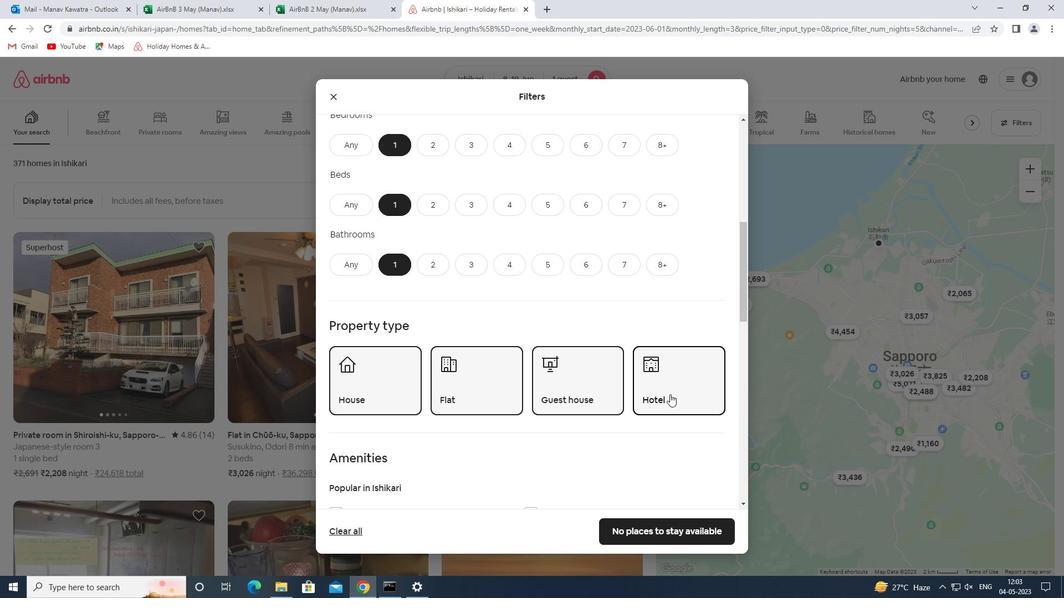 
Action: Mouse moved to (668, 393)
Screenshot: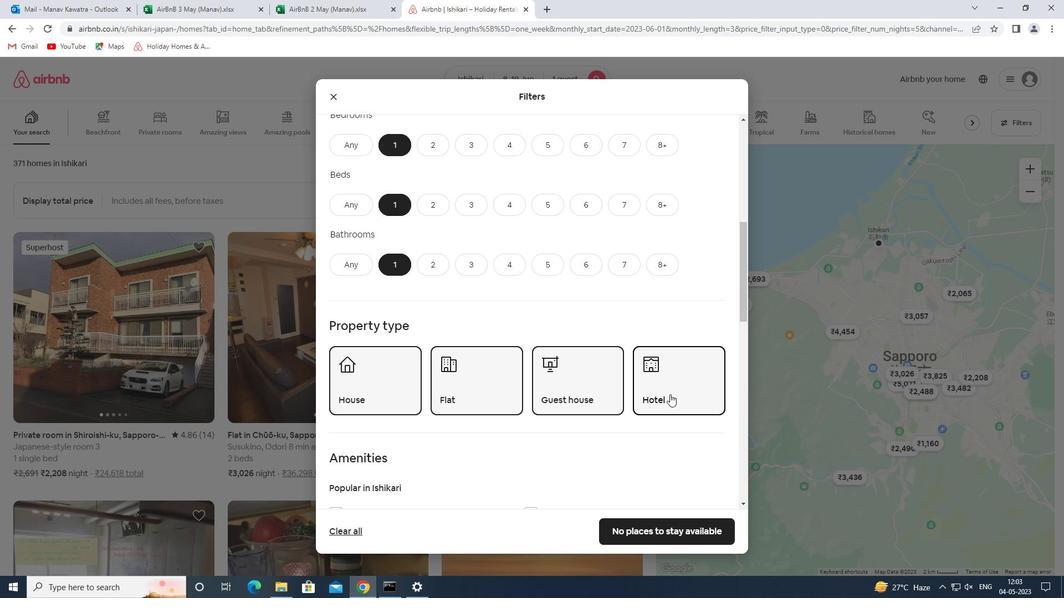 
Action: Mouse scrolled (668, 392) with delta (0, 0)
Screenshot: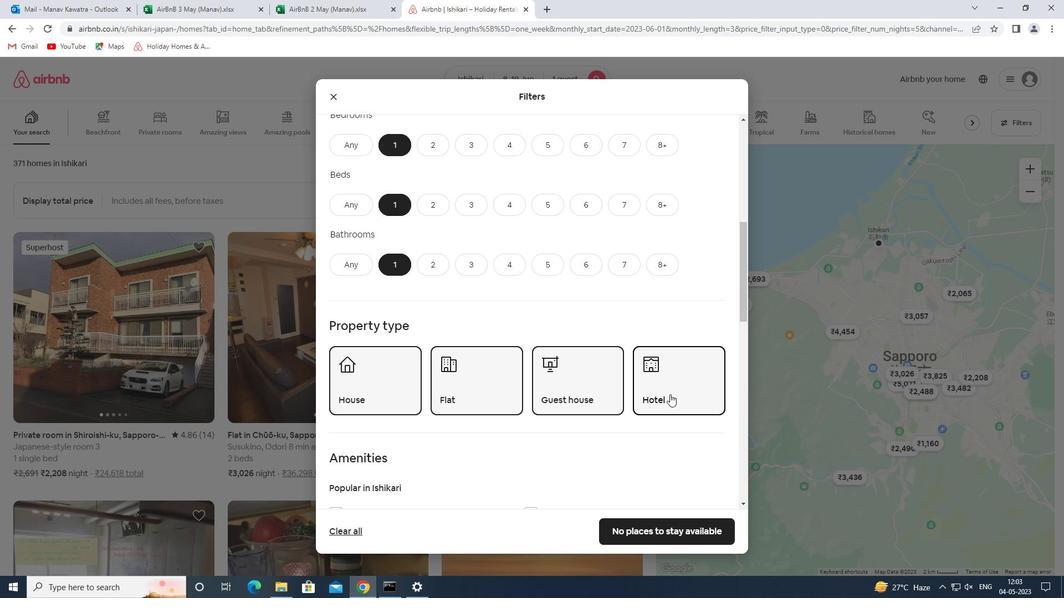 
Action: Mouse moved to (668, 391)
Screenshot: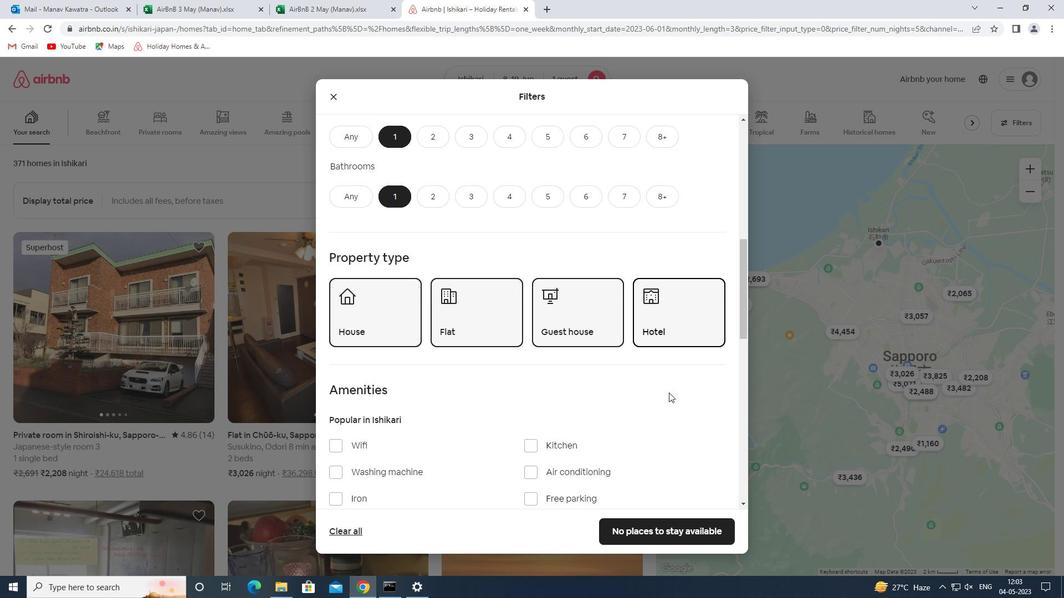 
Action: Mouse scrolled (668, 390) with delta (0, 0)
Screenshot: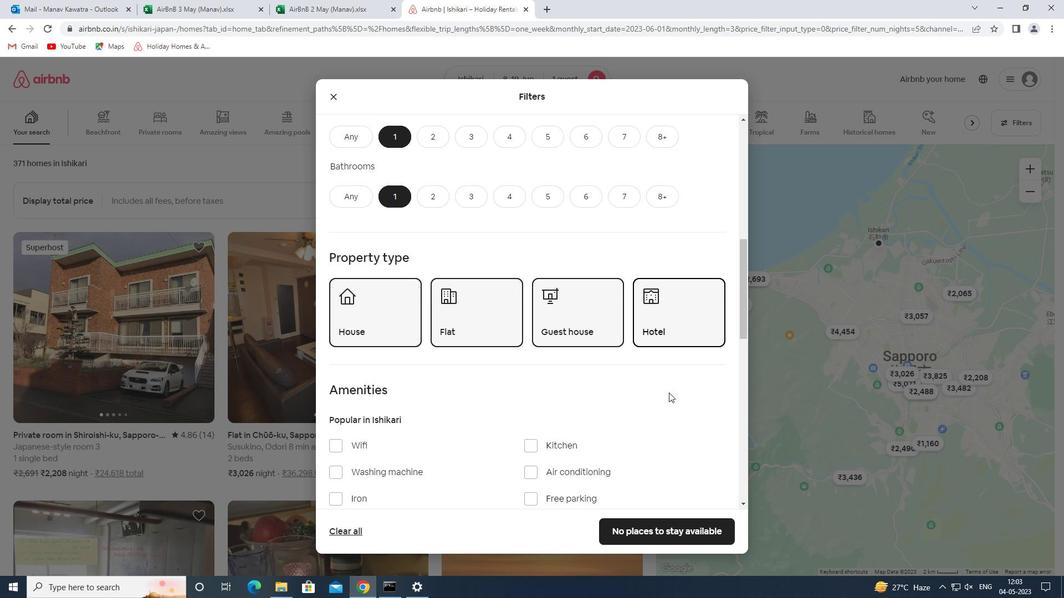 
Action: Mouse moved to (374, 375)
Screenshot: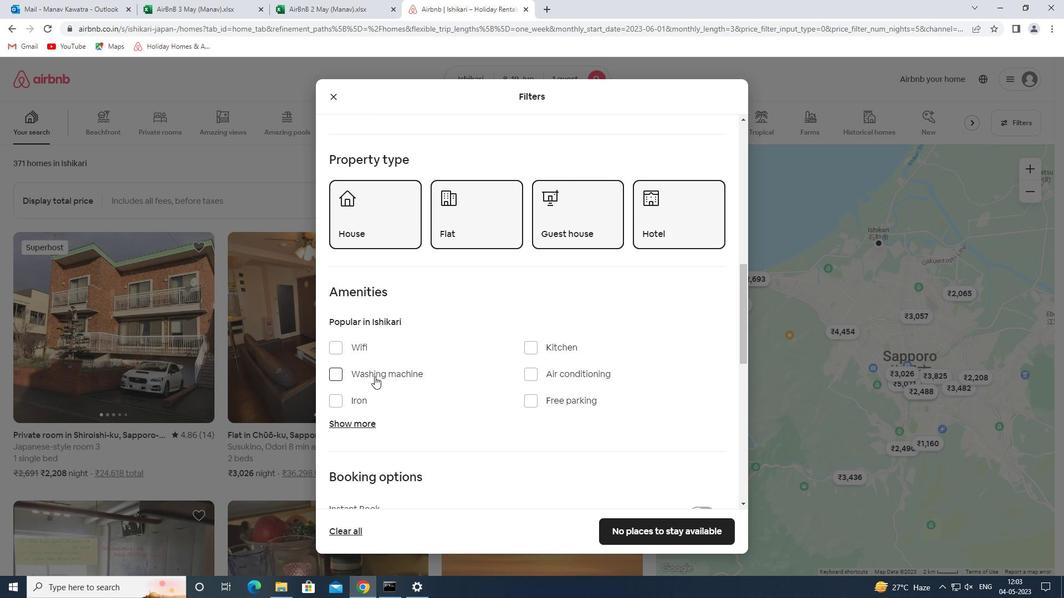 
Action: Mouse pressed left at (374, 375)
Screenshot: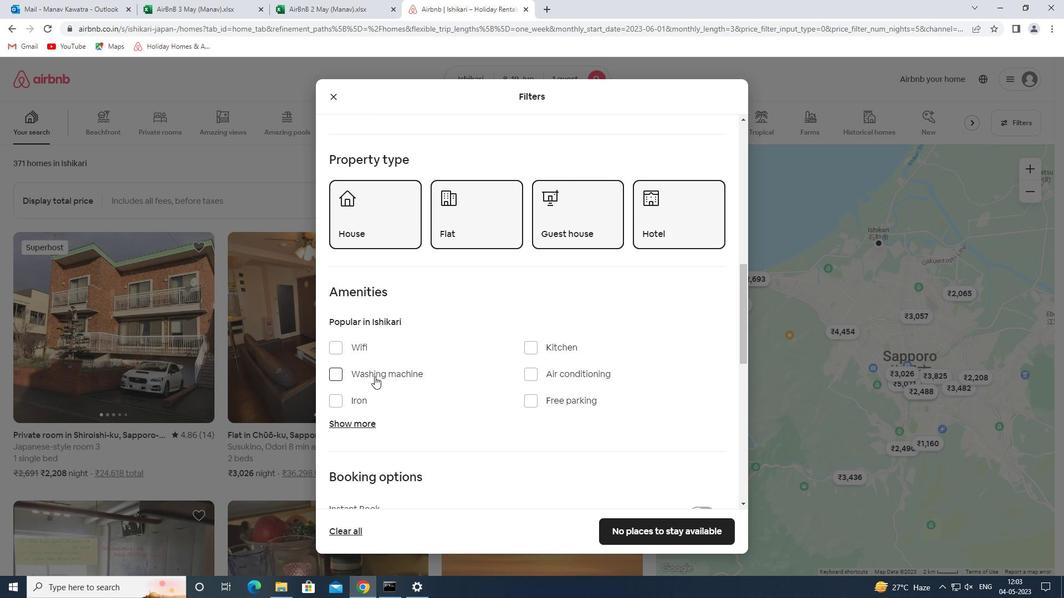 
Action: Mouse moved to (516, 348)
Screenshot: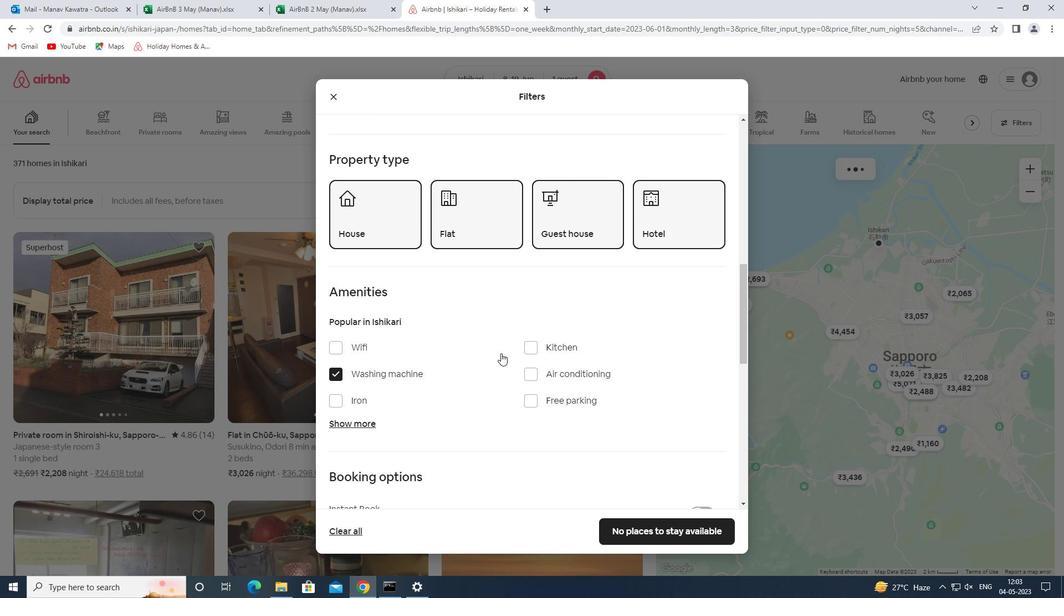 
Action: Mouse scrolled (516, 348) with delta (0, 0)
Screenshot: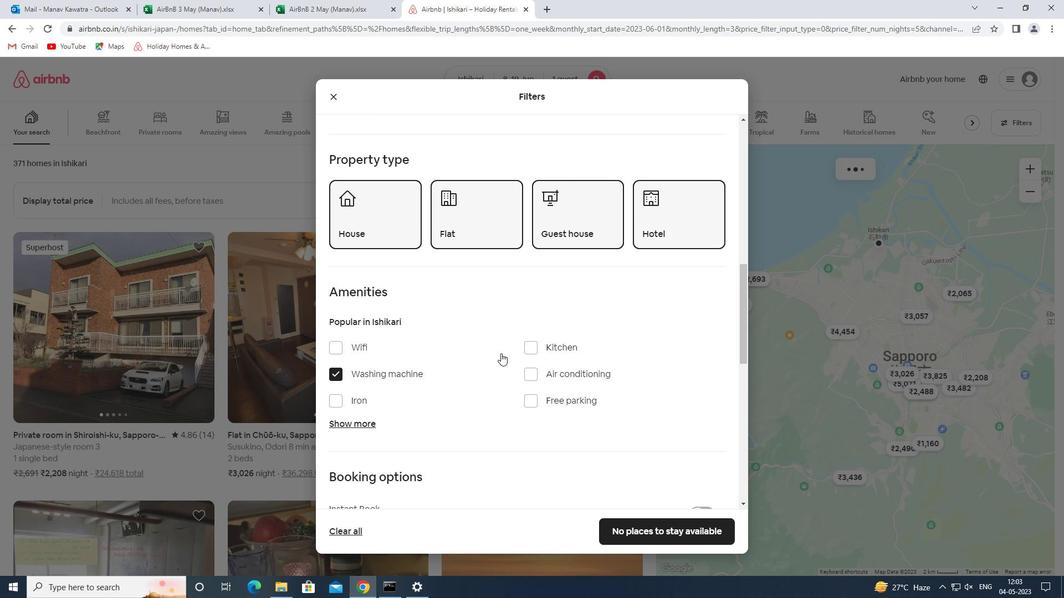 
Action: Mouse scrolled (516, 348) with delta (0, 0)
Screenshot: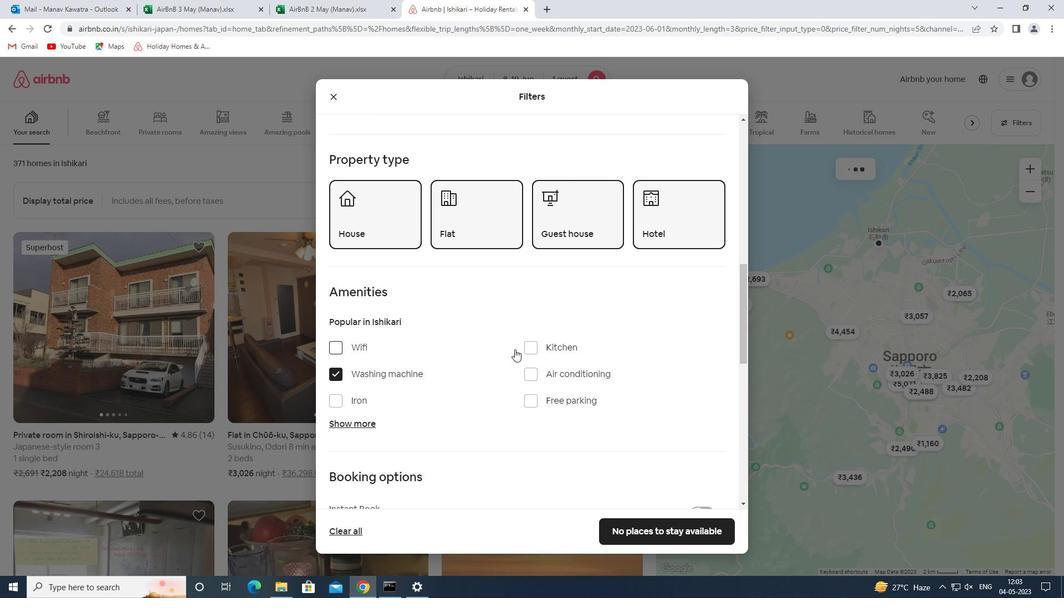 
Action: Mouse scrolled (516, 348) with delta (0, 0)
Screenshot: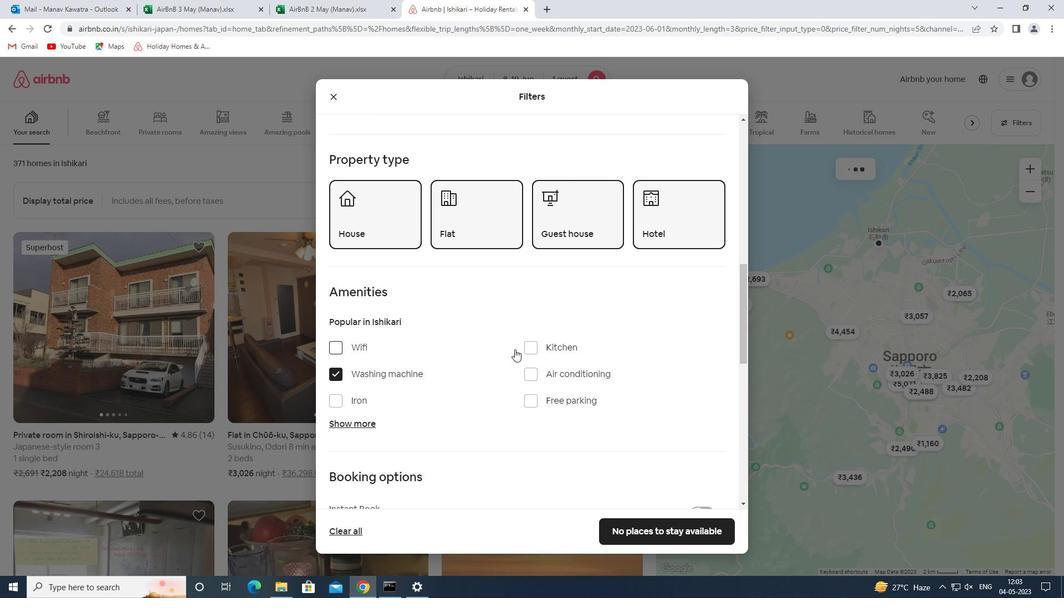 
Action: Mouse scrolled (516, 348) with delta (0, 0)
Screenshot: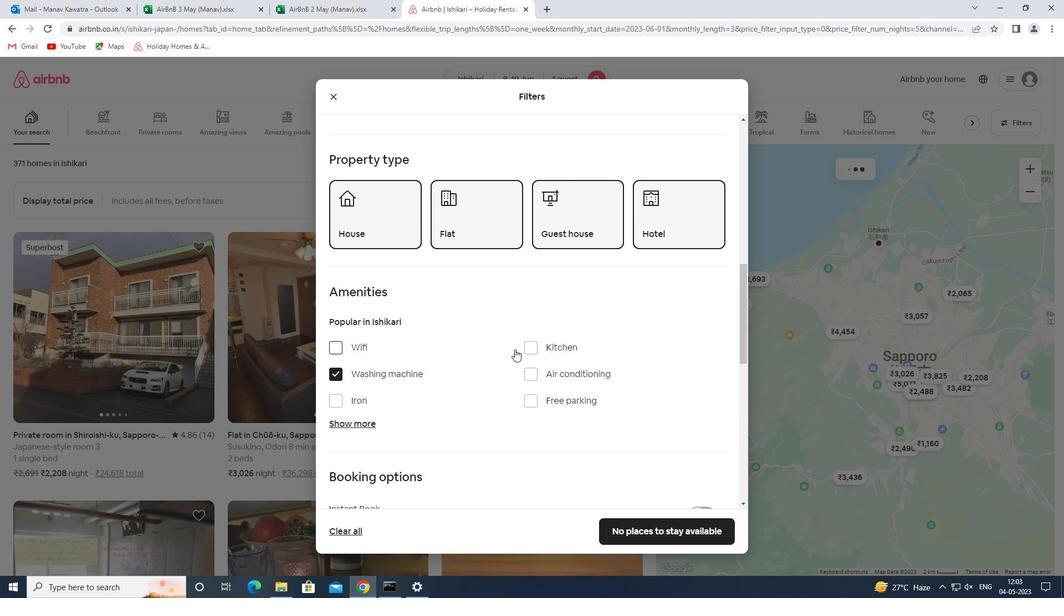 
Action: Mouse scrolled (516, 348) with delta (0, 0)
Screenshot: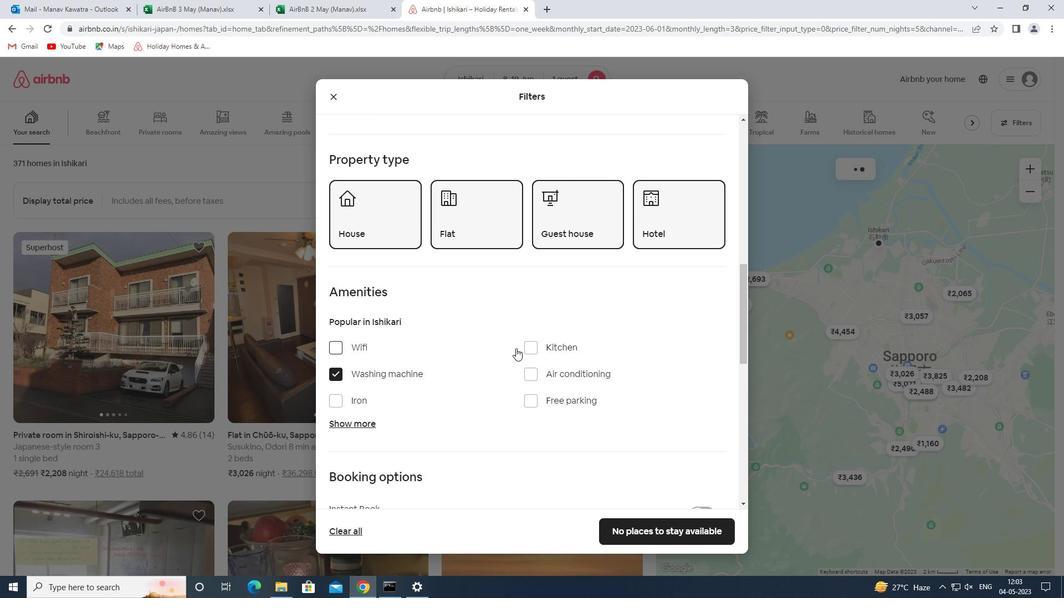 
Action: Mouse scrolled (516, 348) with delta (0, 0)
Screenshot: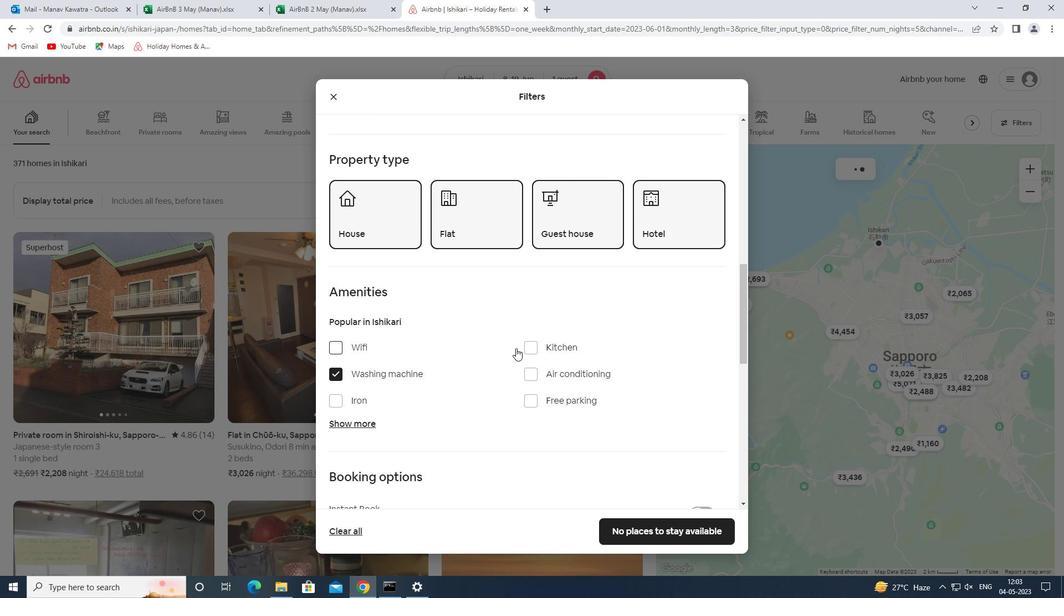 
Action: Mouse moved to (705, 226)
Screenshot: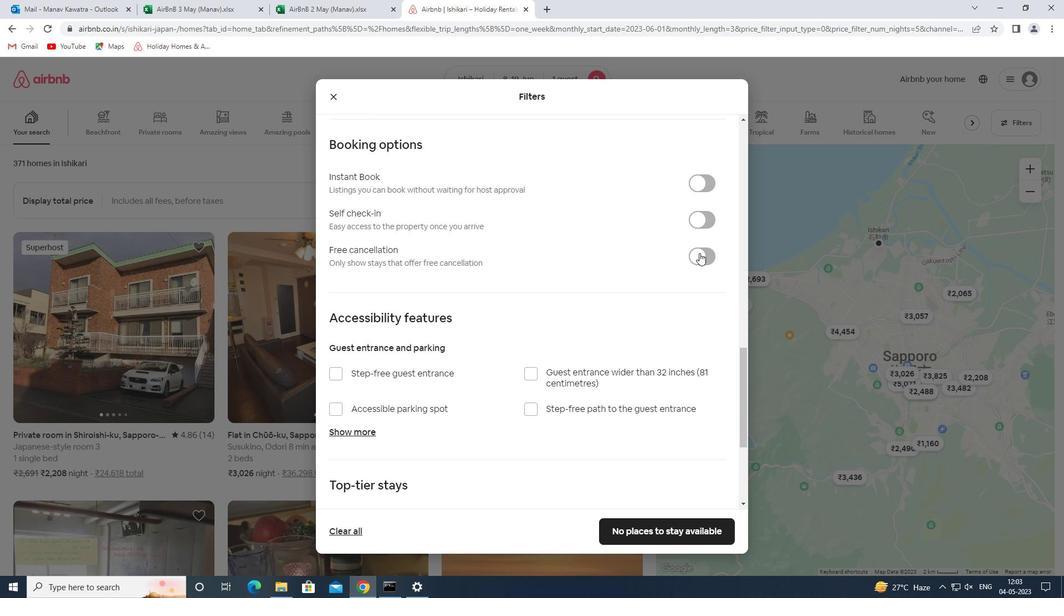 
Action: Mouse pressed left at (705, 226)
Screenshot: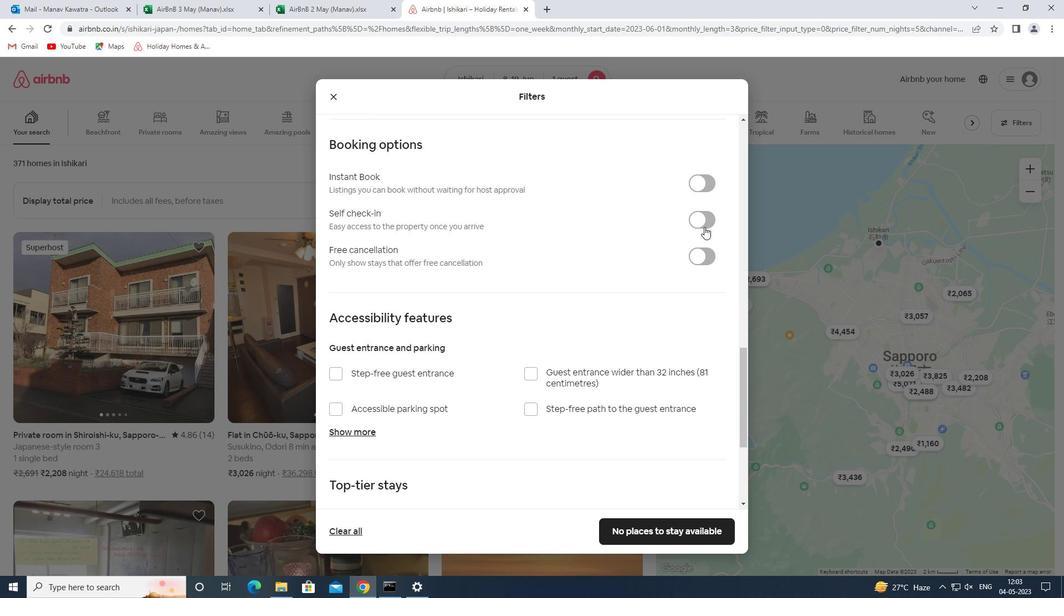 
Action: Mouse moved to (542, 350)
Screenshot: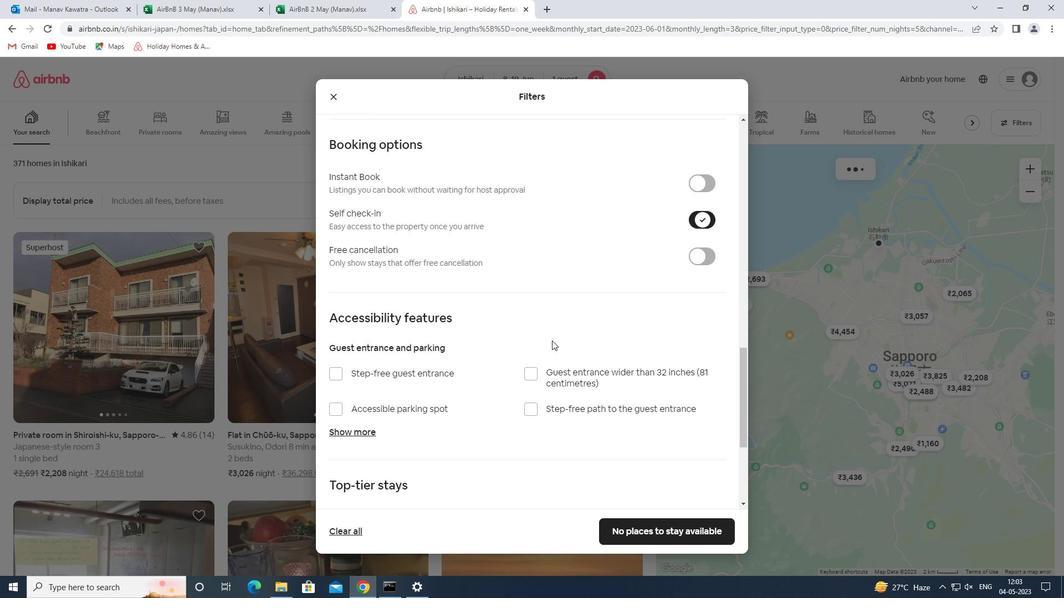 
Action: Mouse scrolled (542, 350) with delta (0, 0)
Screenshot: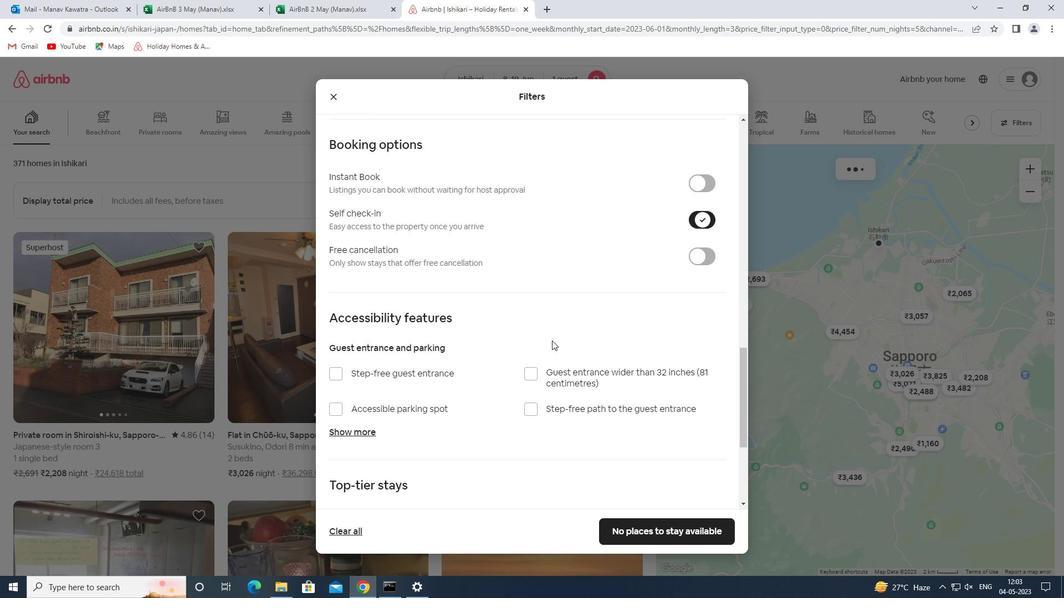 
Action: Mouse moved to (542, 350)
Screenshot: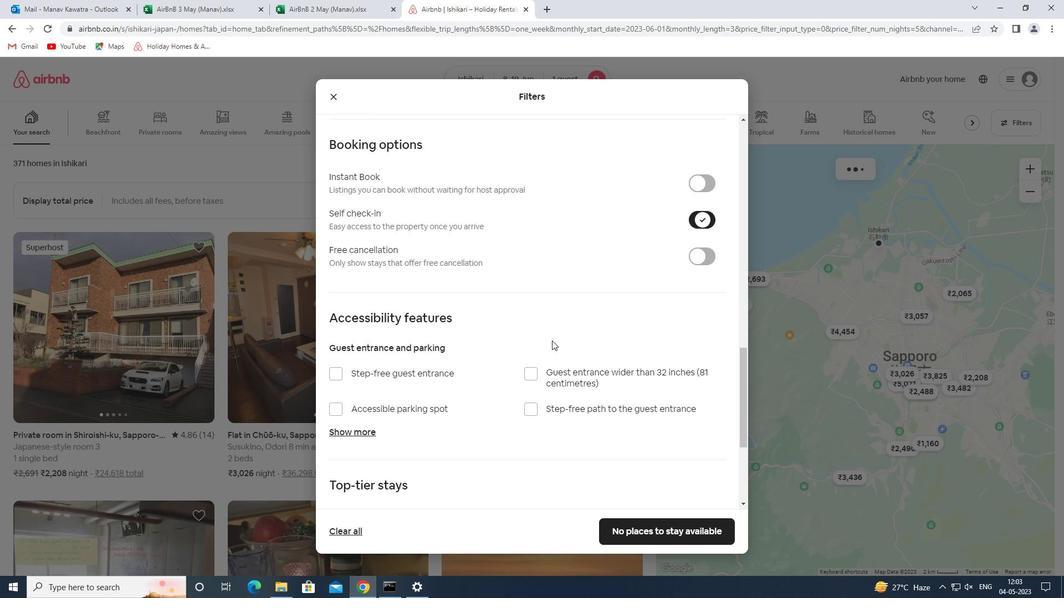 
Action: Mouse scrolled (542, 350) with delta (0, 0)
Screenshot: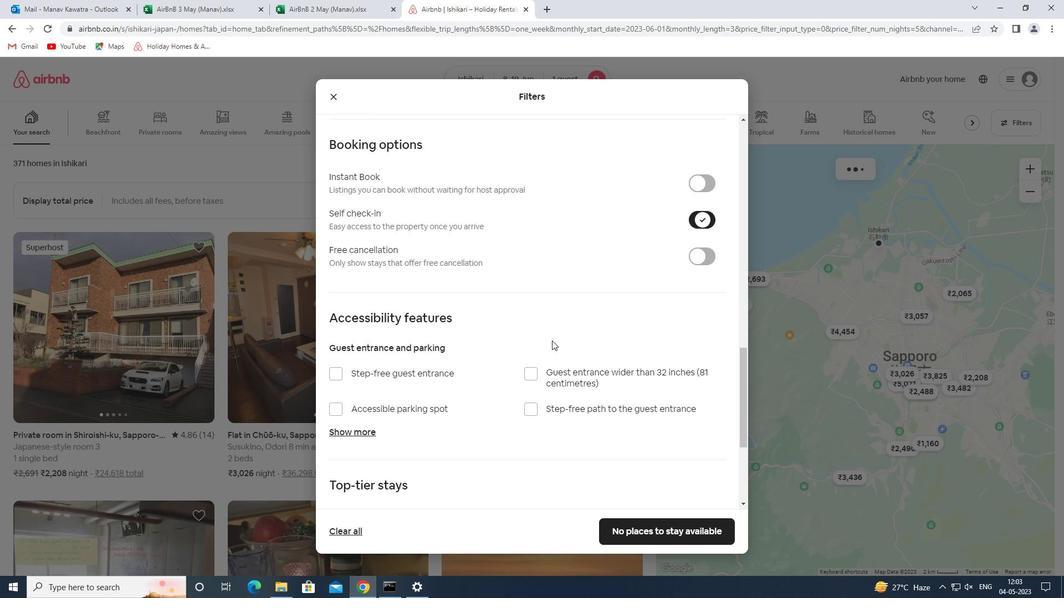 
Action: Mouse moved to (542, 351)
Screenshot: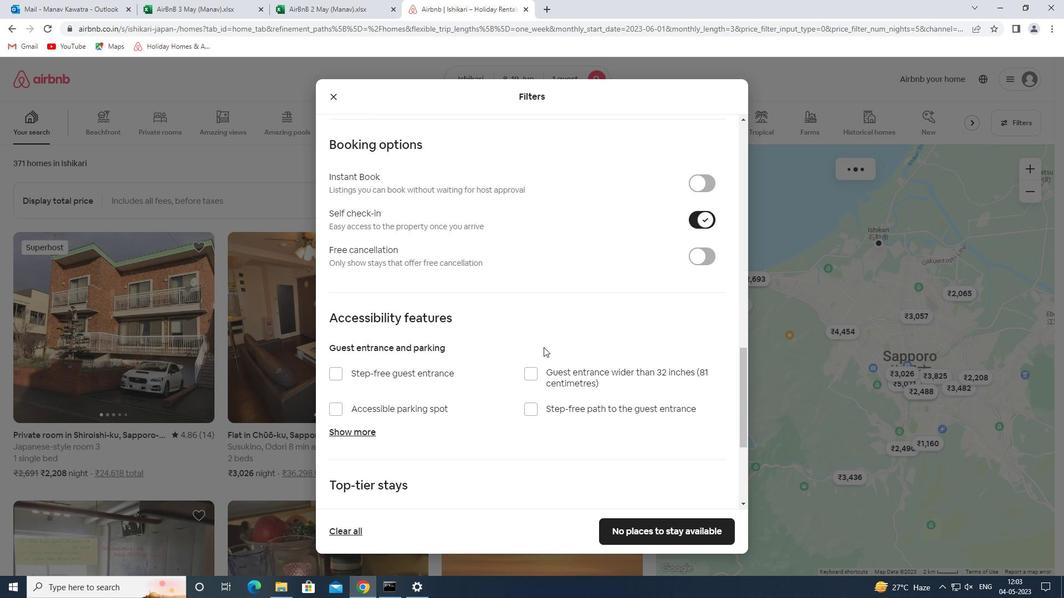 
Action: Mouse scrolled (542, 350) with delta (0, 0)
Screenshot: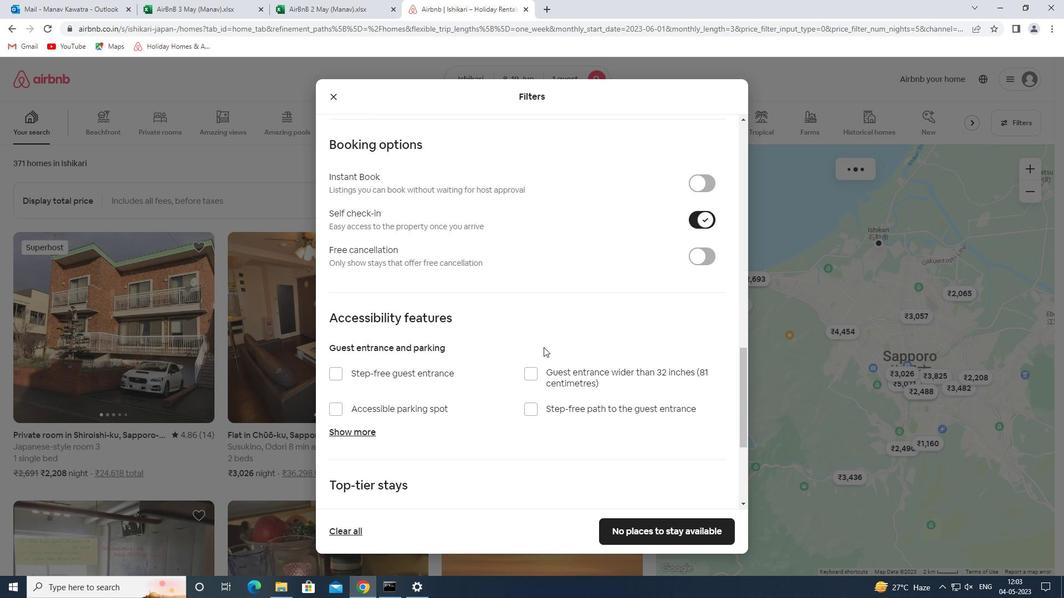 
Action: Mouse scrolled (542, 350) with delta (0, 0)
Screenshot: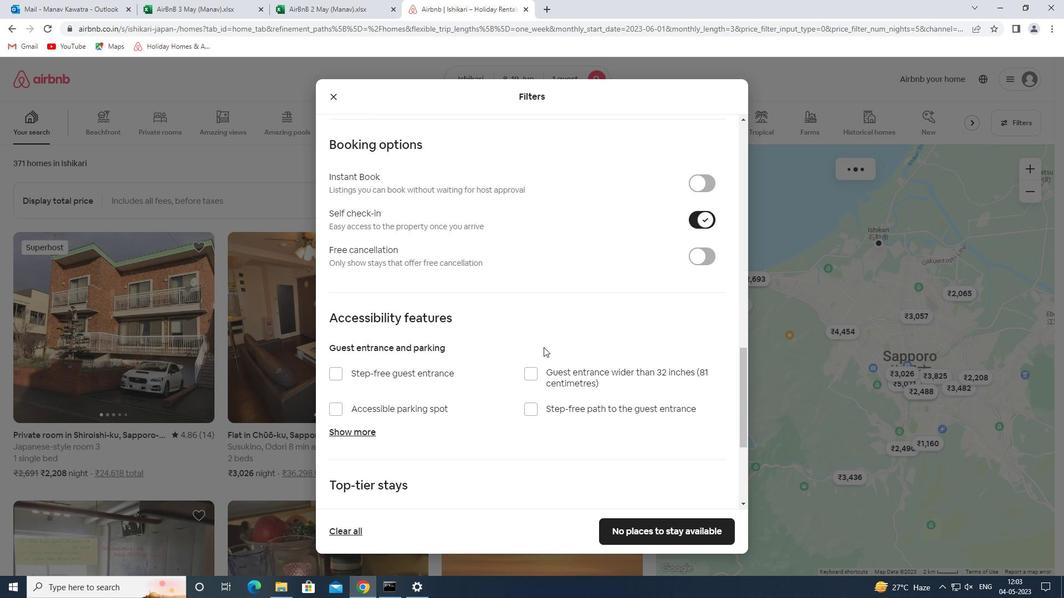 
Action: Mouse moved to (542, 351)
Screenshot: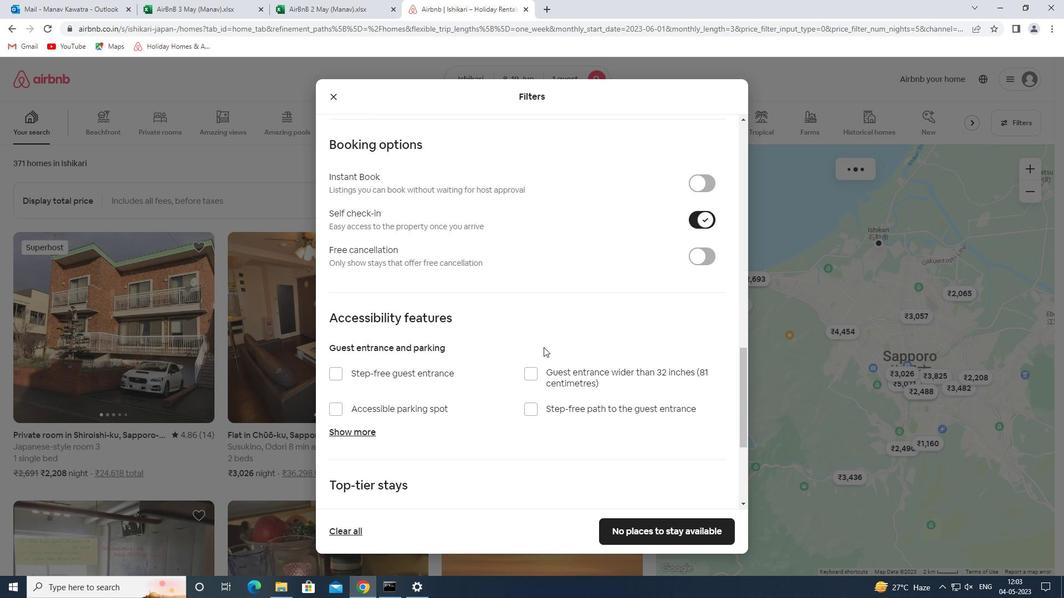 
Action: Mouse scrolled (542, 351) with delta (0, 0)
Screenshot: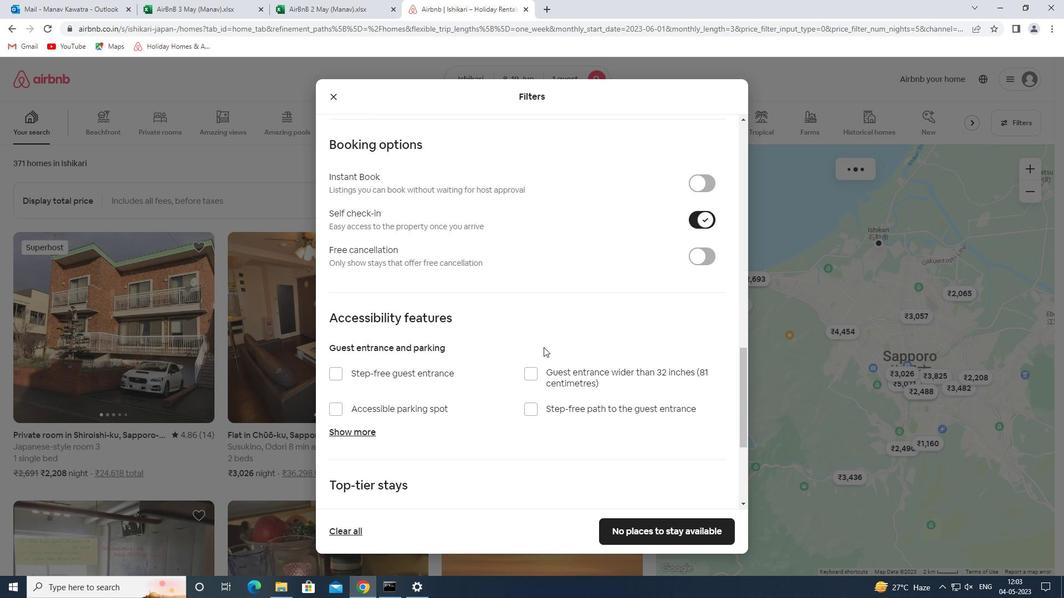 
Action: Mouse scrolled (542, 351) with delta (0, 0)
Screenshot: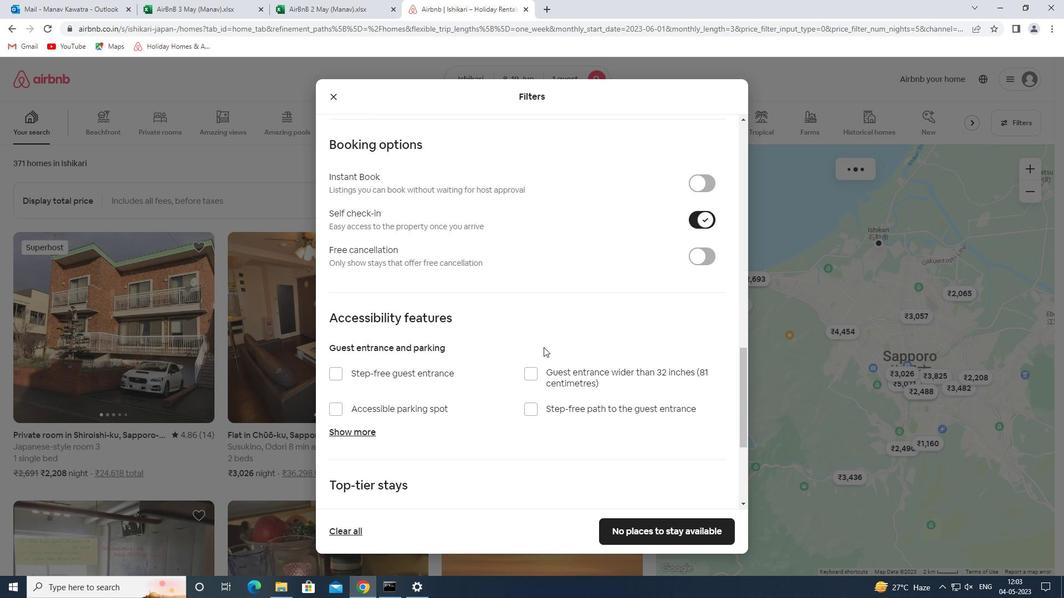 
Action: Mouse moved to (542, 352)
Screenshot: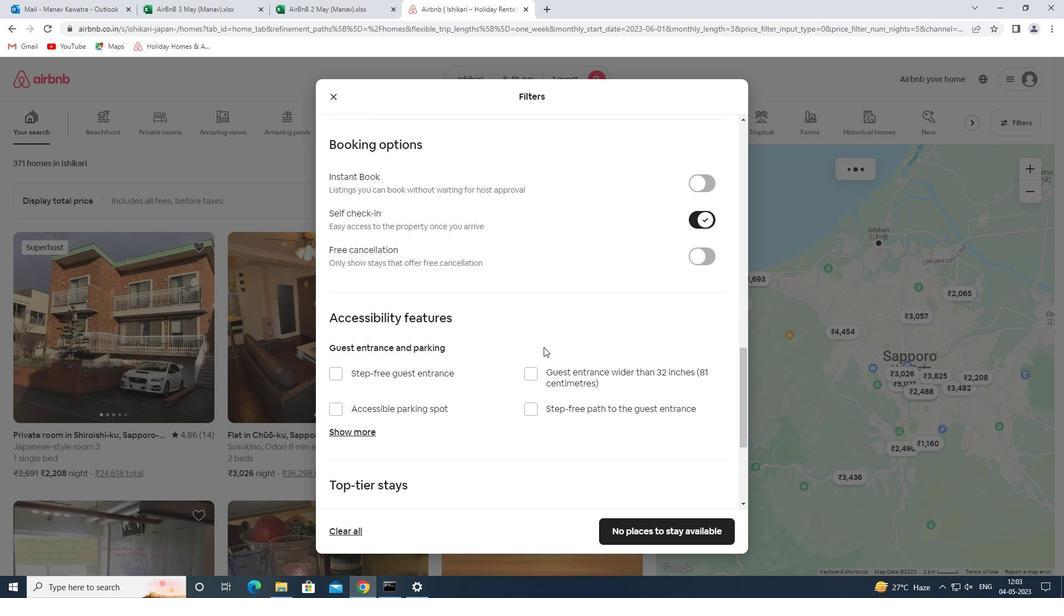 
Action: Mouse scrolled (542, 351) with delta (0, 0)
Screenshot: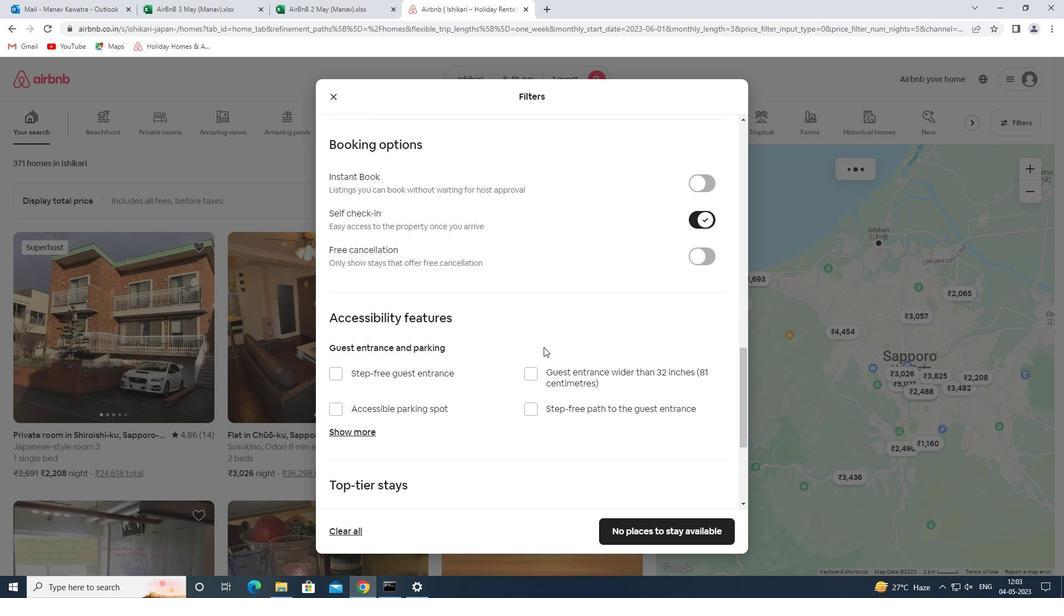 
Action: Mouse moved to (542, 356)
Screenshot: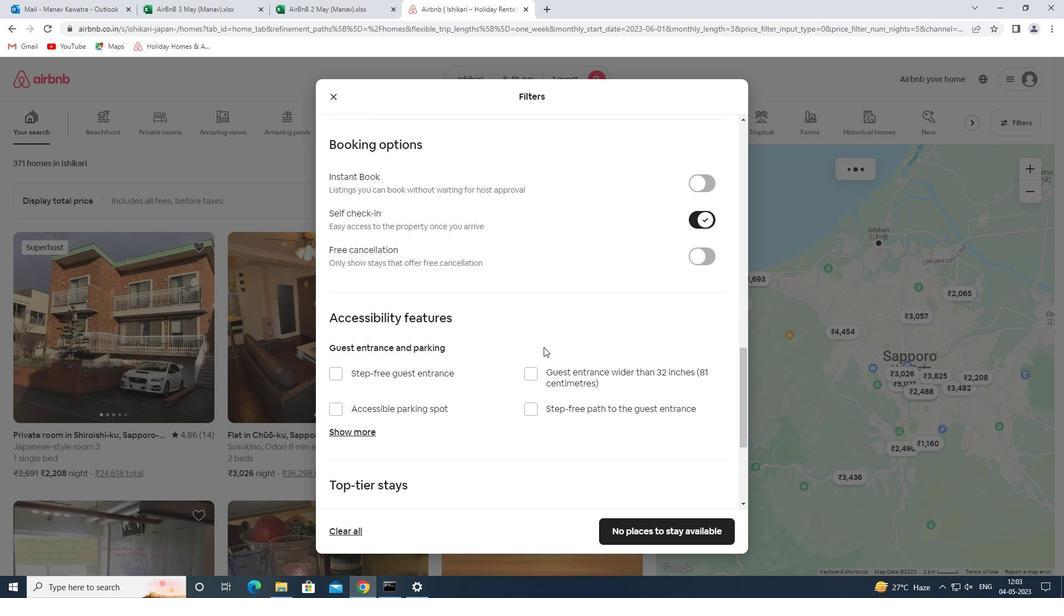 
Action: Mouse scrolled (542, 355) with delta (0, 0)
Screenshot: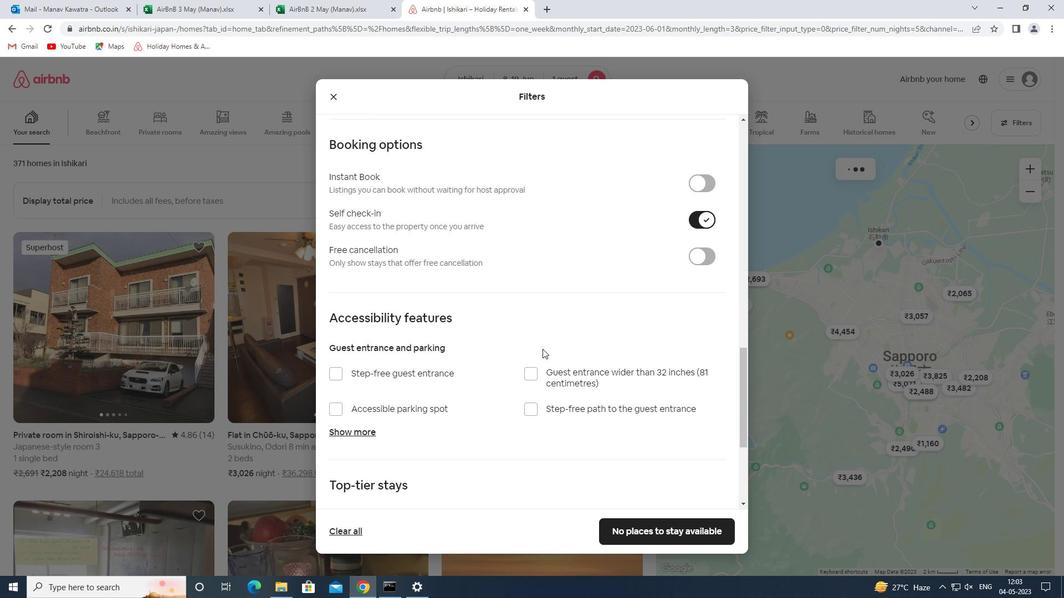 
Action: Mouse moved to (353, 432)
Screenshot: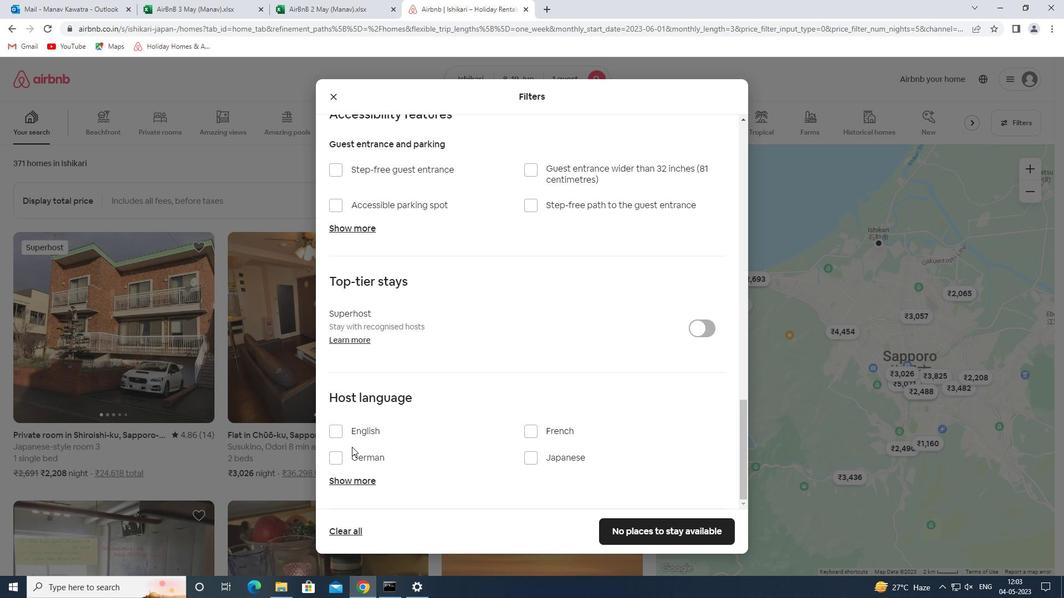
Action: Mouse pressed left at (353, 432)
Screenshot: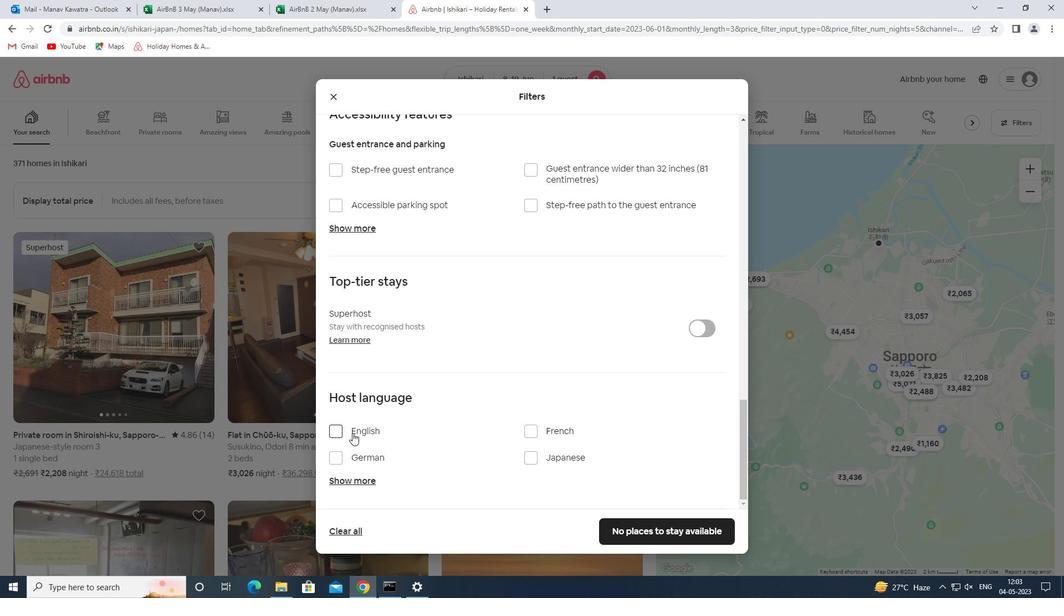 
Action: Mouse moved to (353, 433)
Screenshot: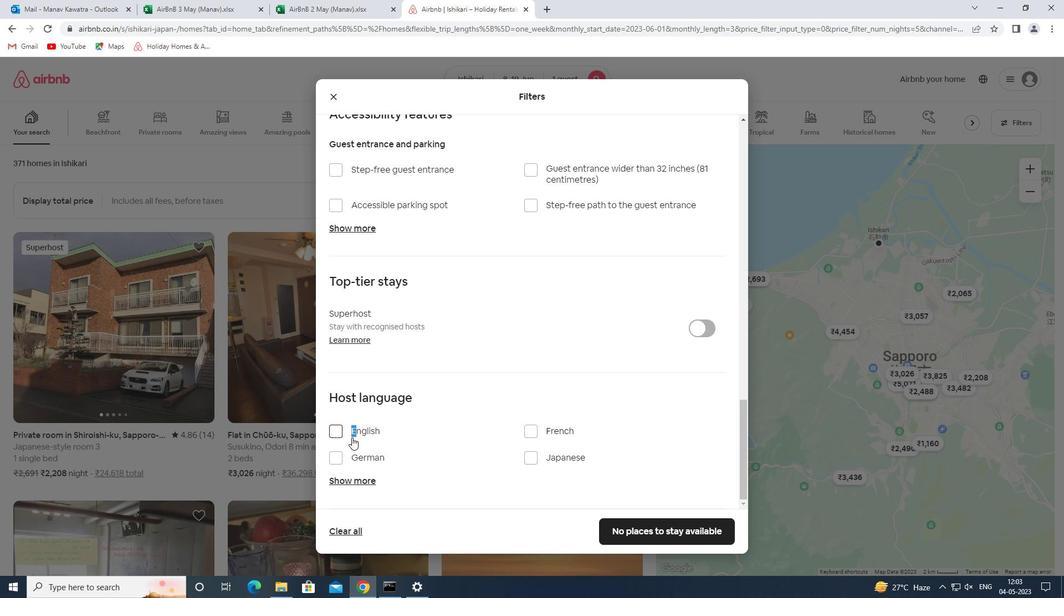 
Action: Mouse pressed left at (353, 433)
Screenshot: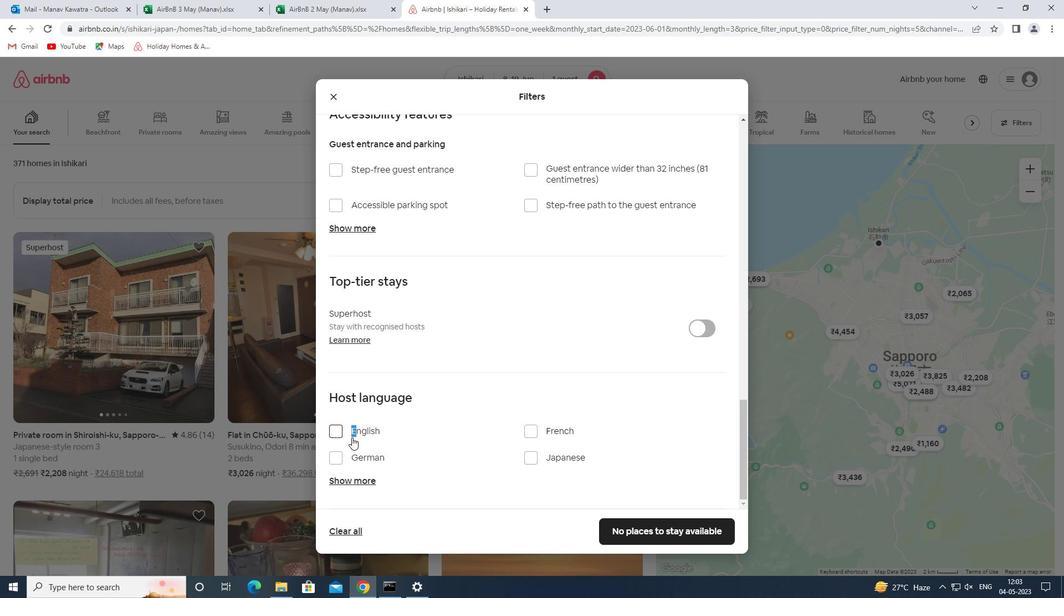 
Action: Mouse moved to (682, 534)
Screenshot: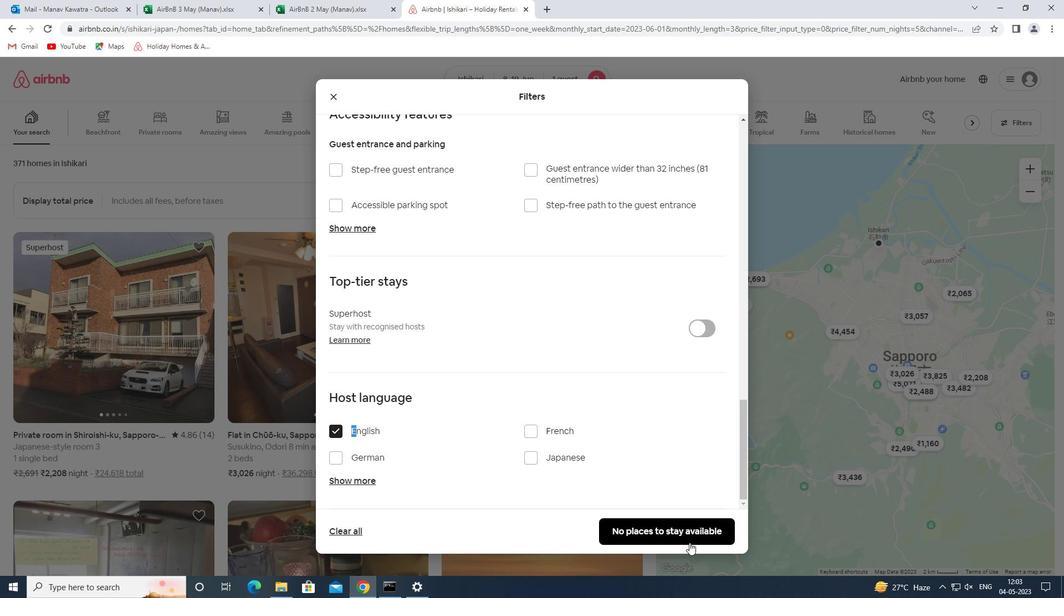 
Action: Mouse pressed left at (682, 534)
Screenshot: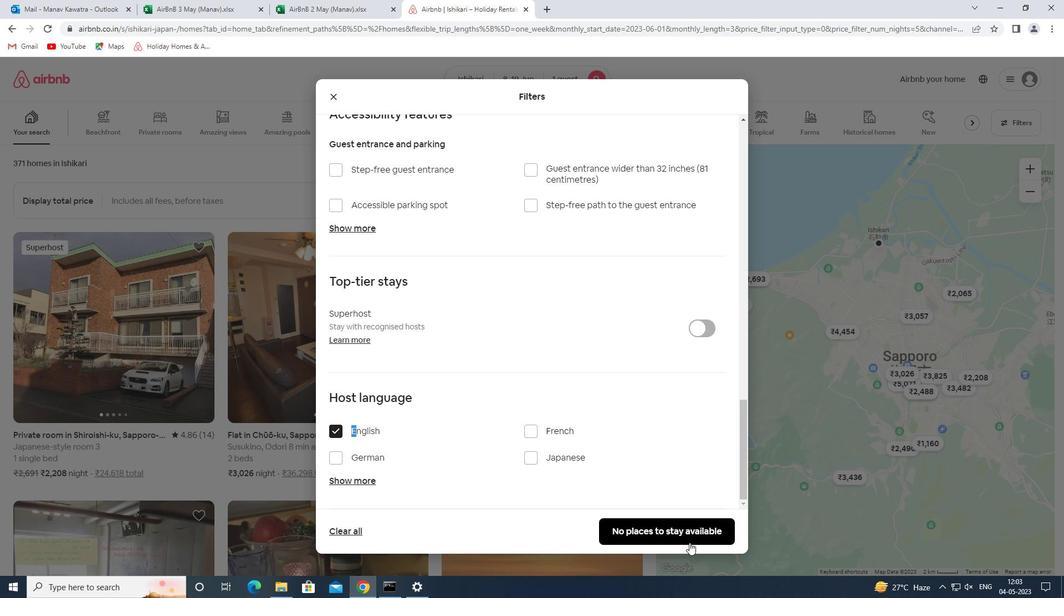 
Action: Mouse moved to (682, 524)
Screenshot: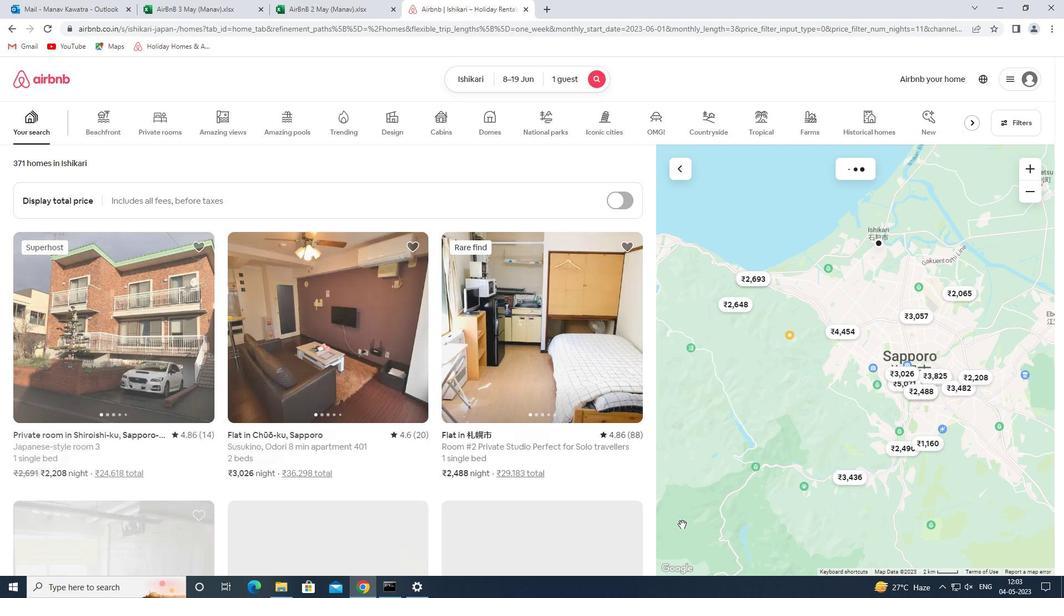 
